 Task: Find connections with filter location Phagwāra with filter topic #Personaldevelopmentwith filter profile language French with filter current company DXC Technology India with filter school Dharmsinh Desai University with filter industry Waste Treatment and Disposal with filter service category Wealth Management with filter keywords title Red Cross Volunteer
Action: Mouse moved to (569, 80)
Screenshot: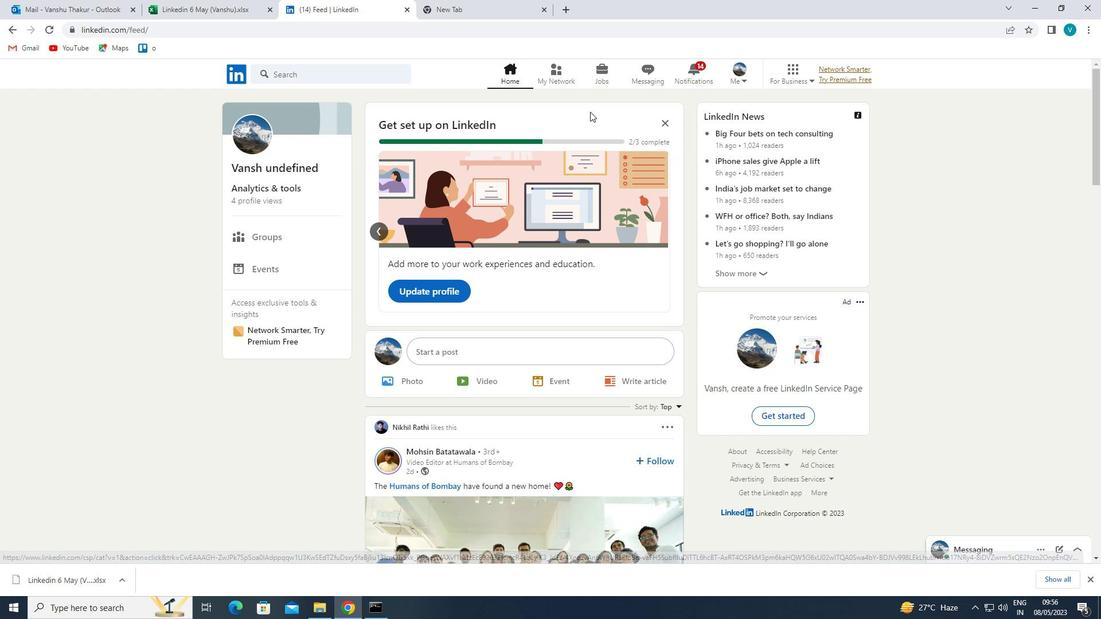 
Action: Mouse pressed left at (569, 80)
Screenshot: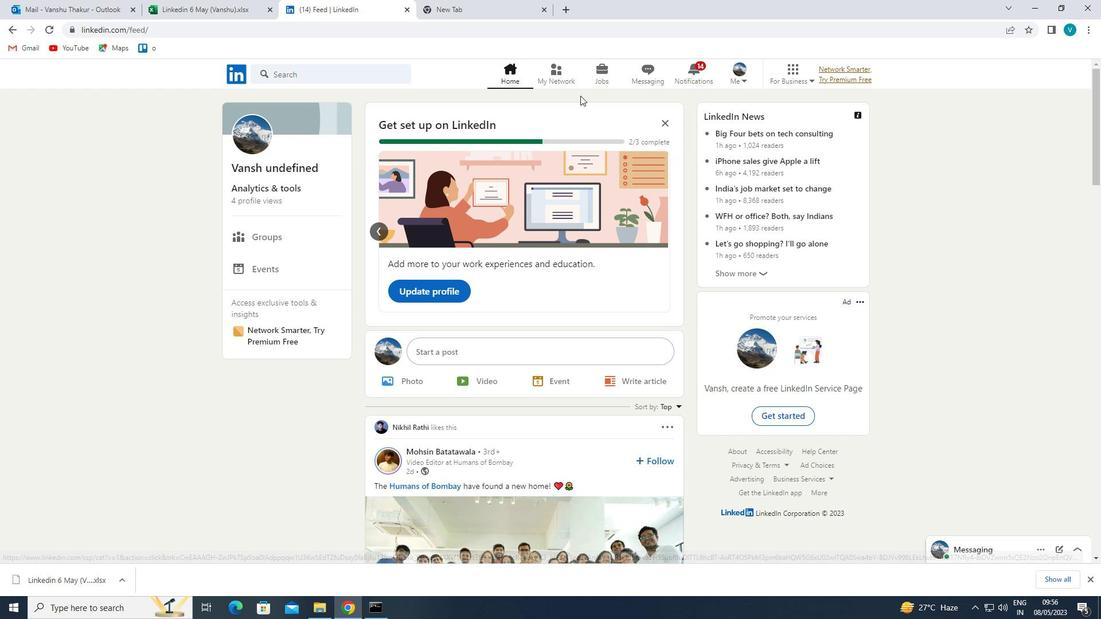 
Action: Mouse moved to (359, 134)
Screenshot: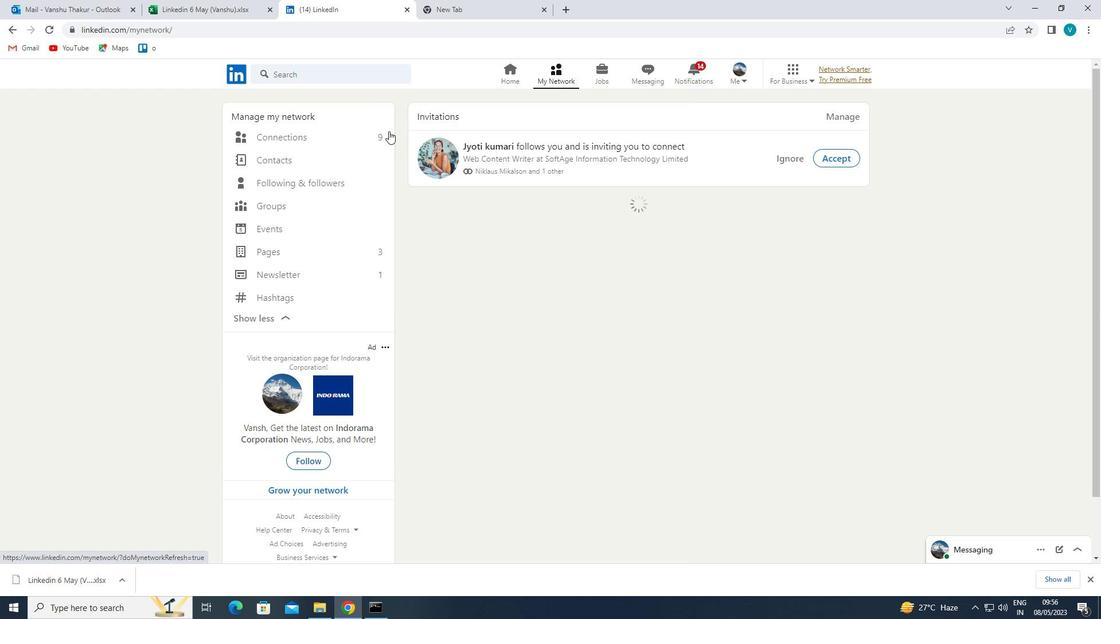 
Action: Mouse pressed left at (359, 134)
Screenshot: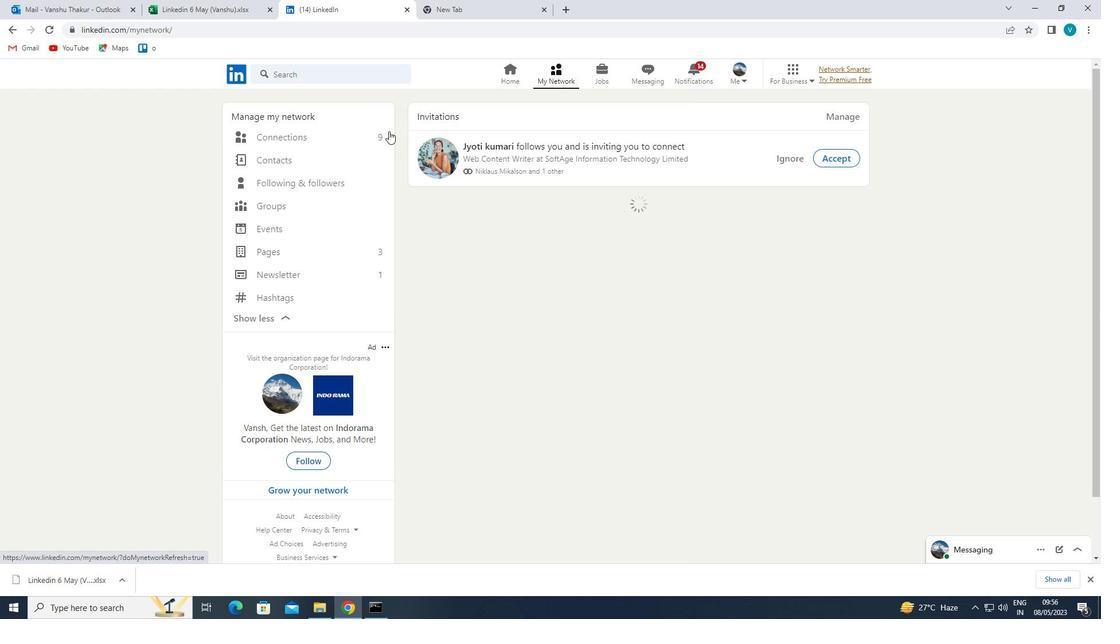 
Action: Mouse moved to (651, 130)
Screenshot: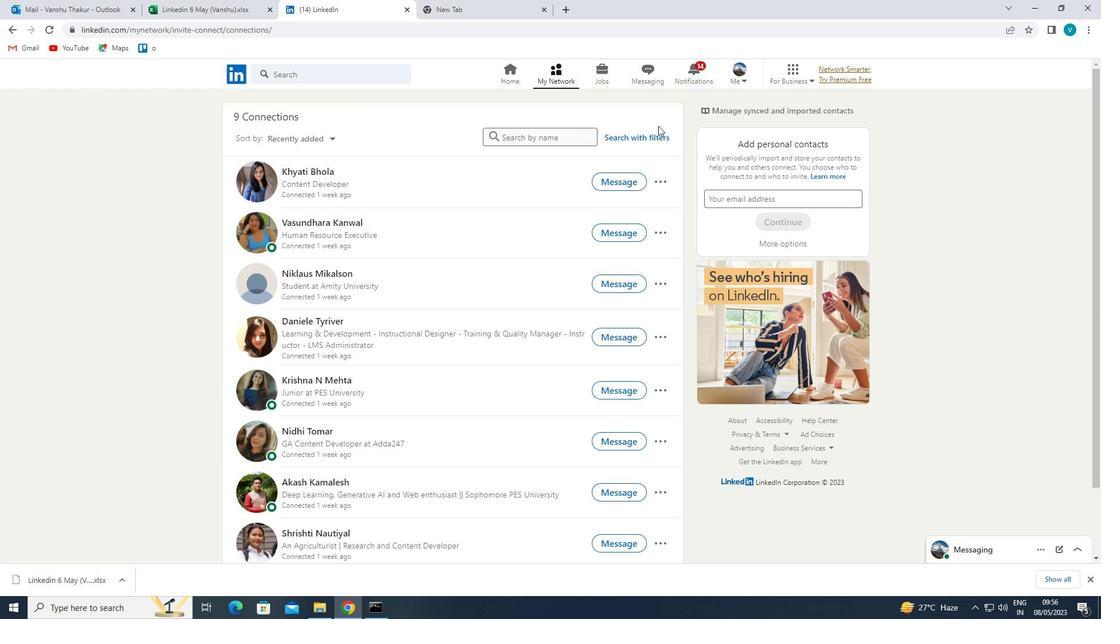 
Action: Mouse pressed left at (651, 130)
Screenshot: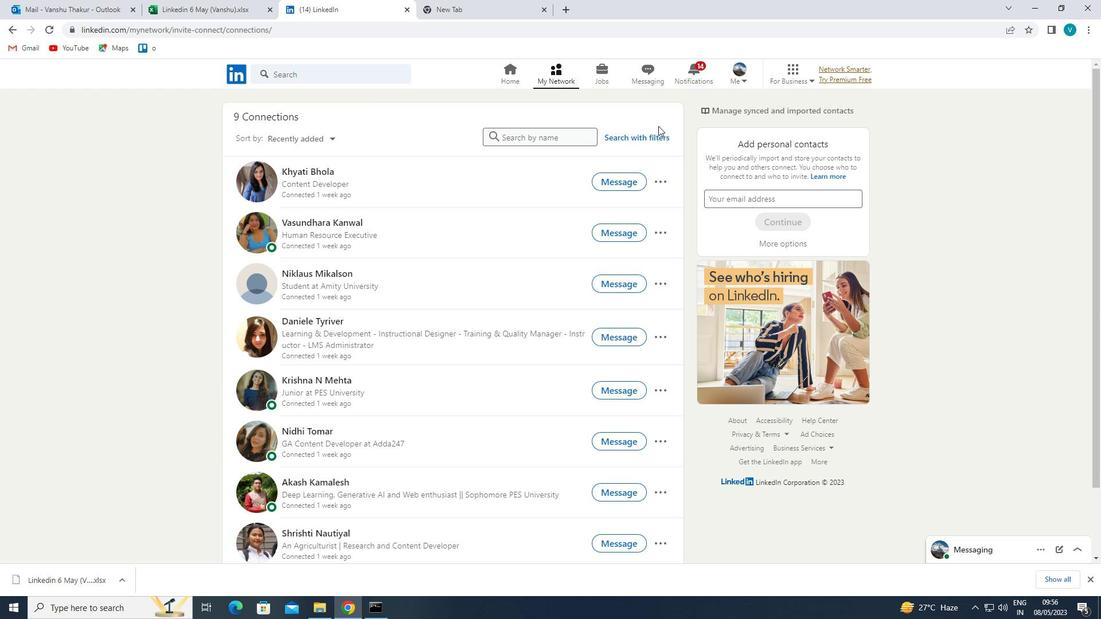 
Action: Mouse moved to (559, 112)
Screenshot: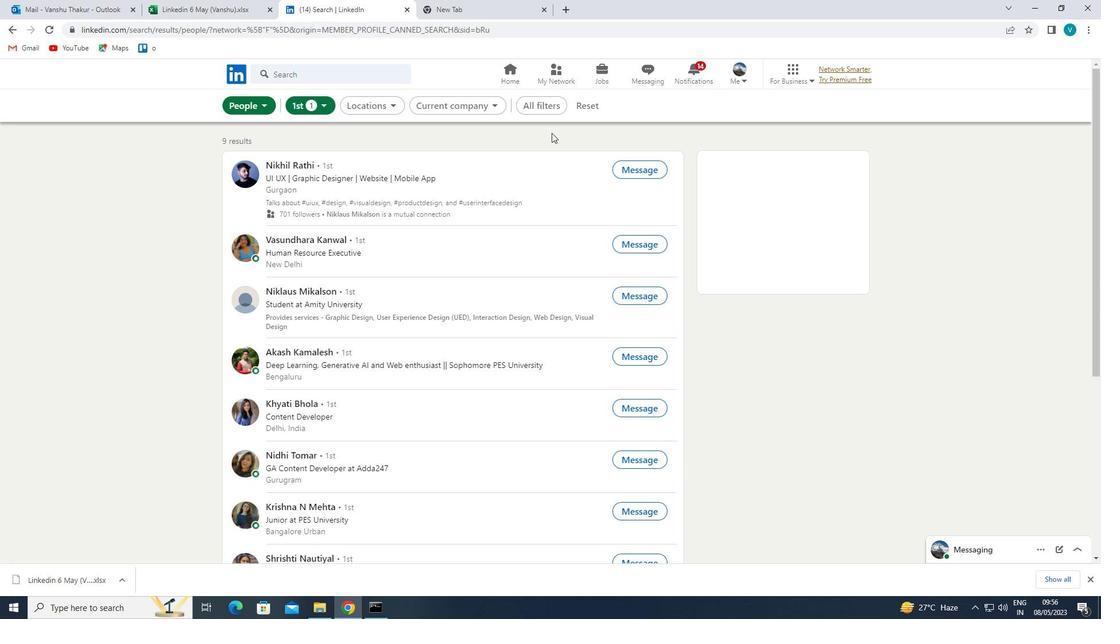 
Action: Mouse pressed left at (559, 112)
Screenshot: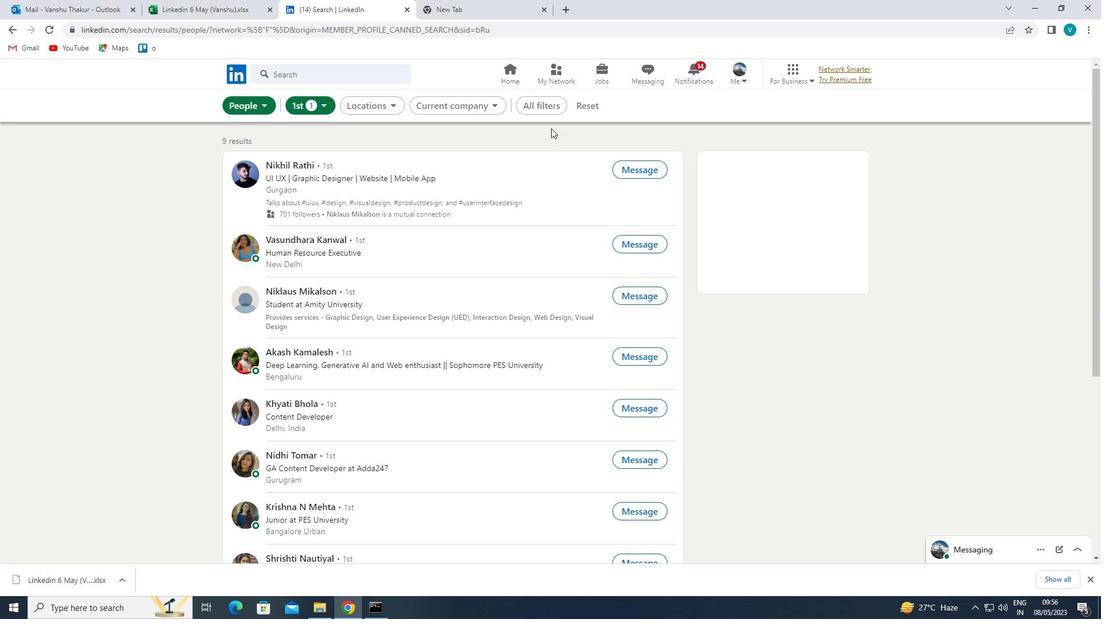 
Action: Mouse moved to (870, 233)
Screenshot: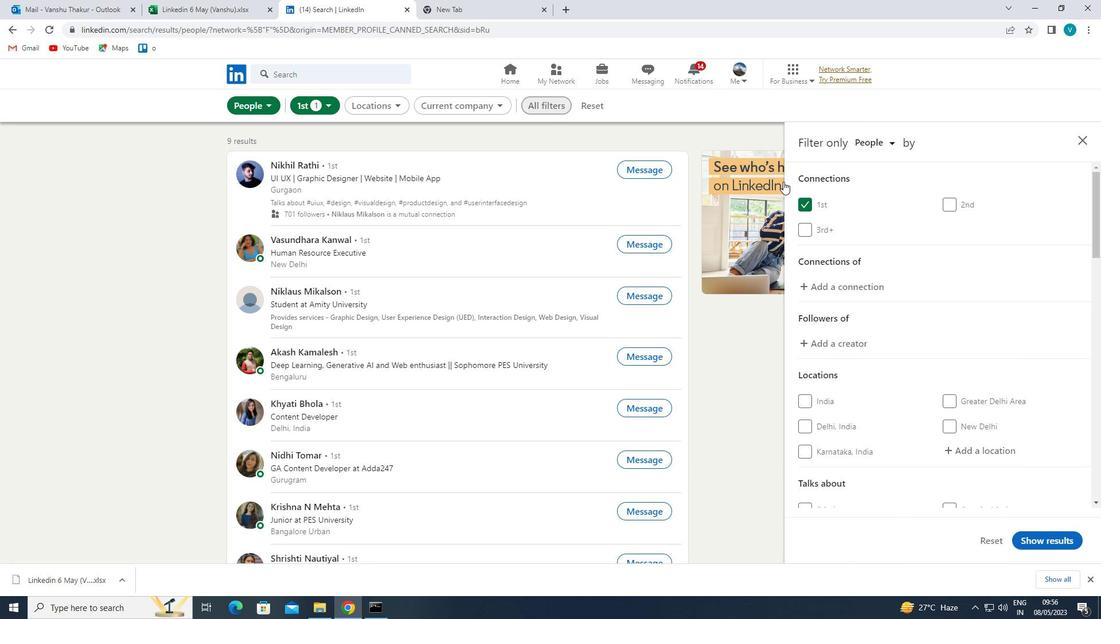 
Action: Mouse scrolled (870, 233) with delta (0, 0)
Screenshot: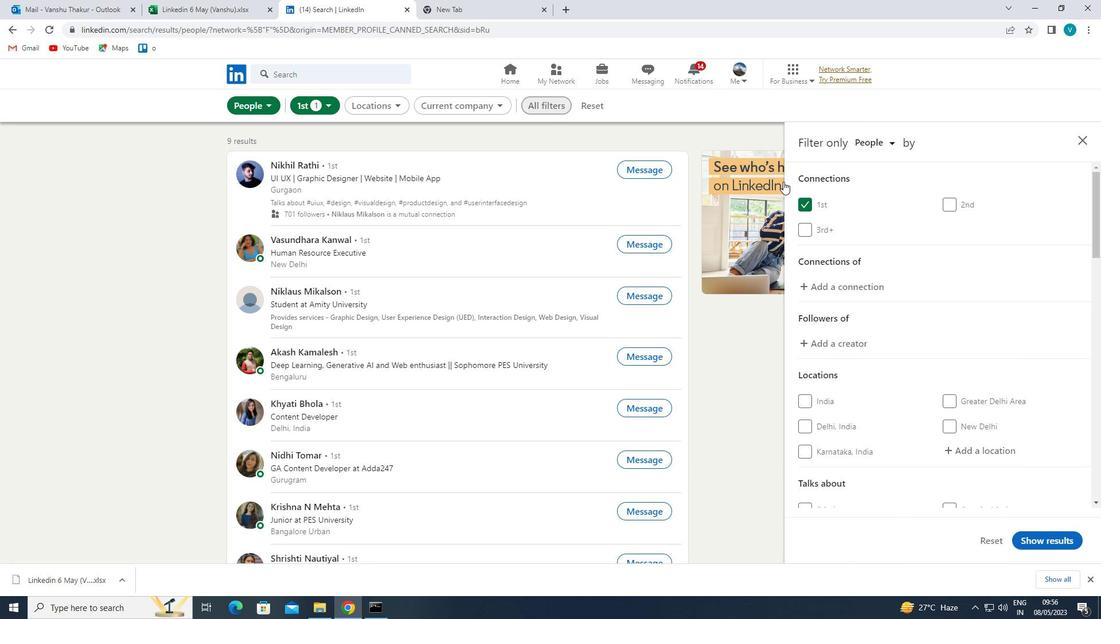 
Action: Mouse moved to (895, 266)
Screenshot: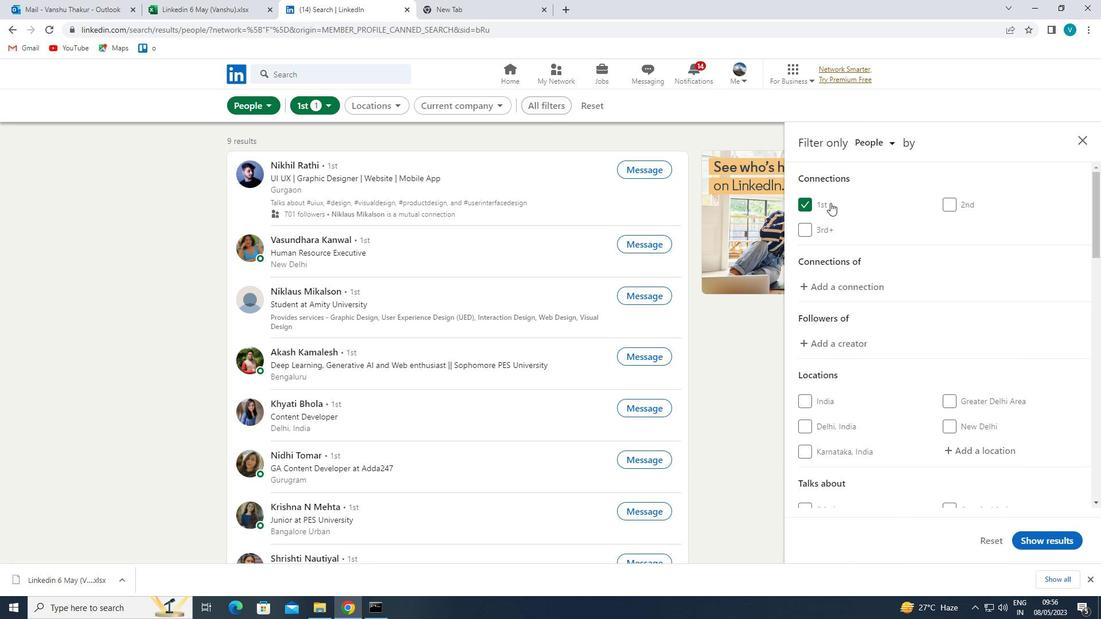 
Action: Mouse scrolled (895, 265) with delta (0, 0)
Screenshot: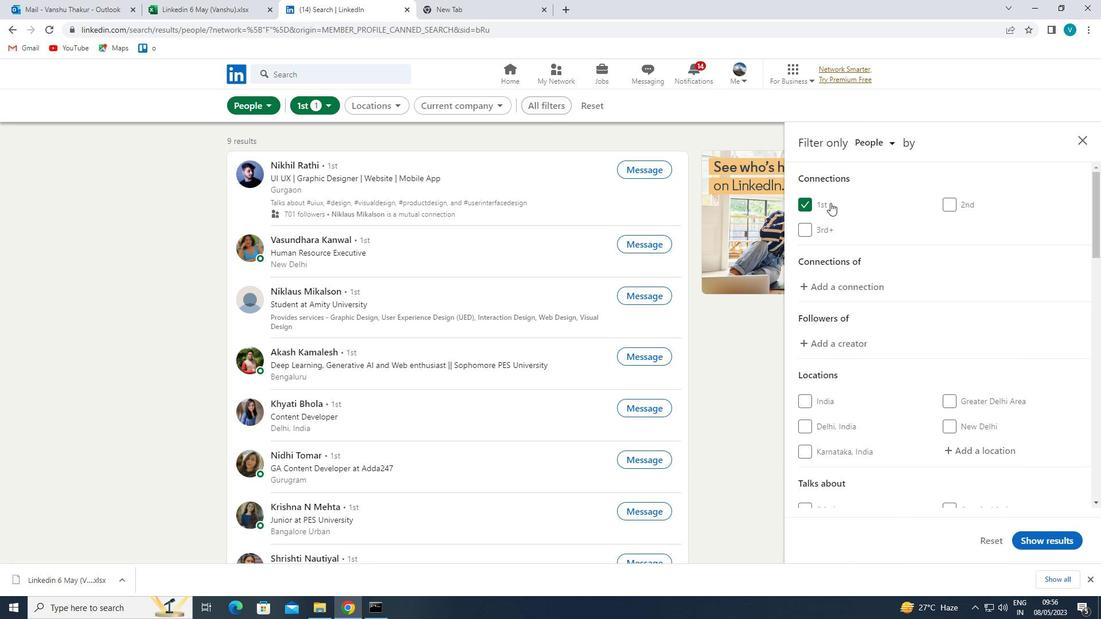 
Action: Mouse moved to (962, 337)
Screenshot: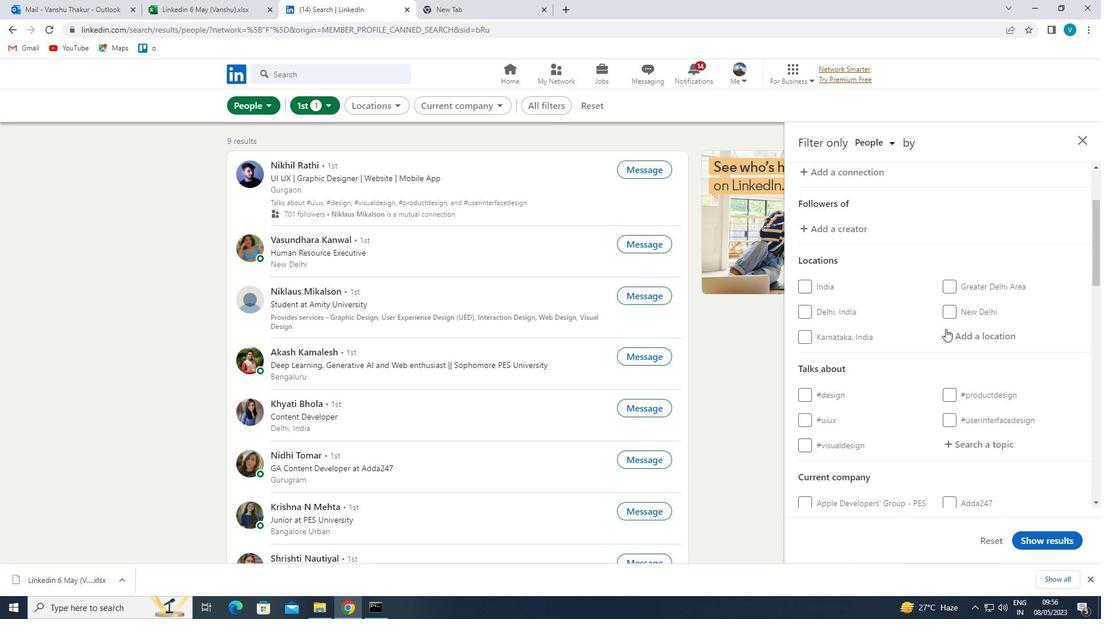 
Action: Mouse pressed left at (962, 337)
Screenshot: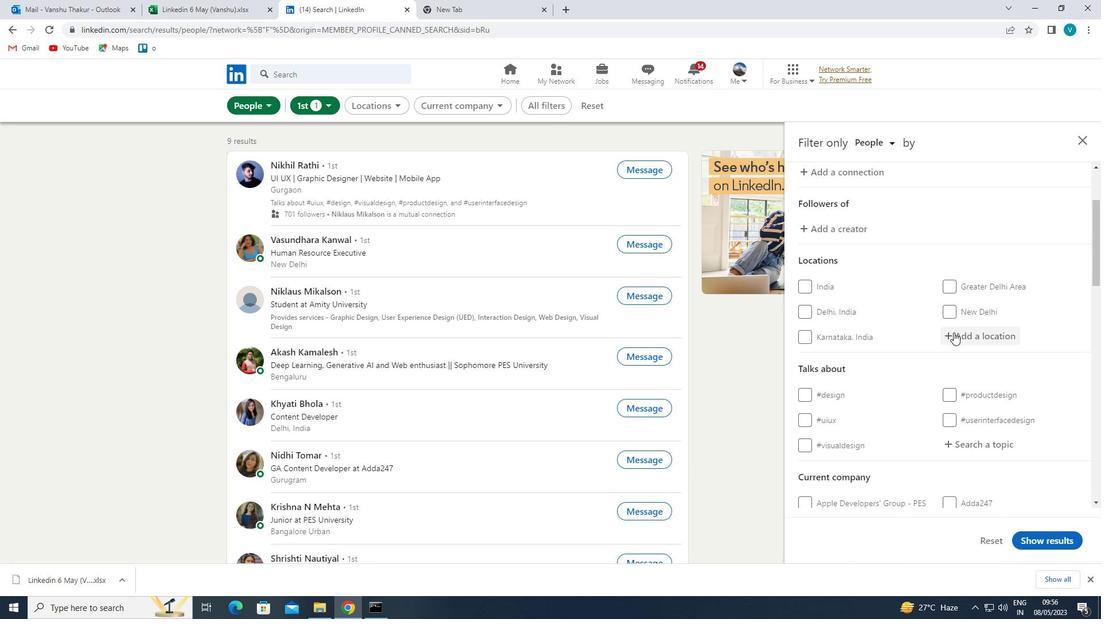 
Action: Mouse moved to (938, 324)
Screenshot: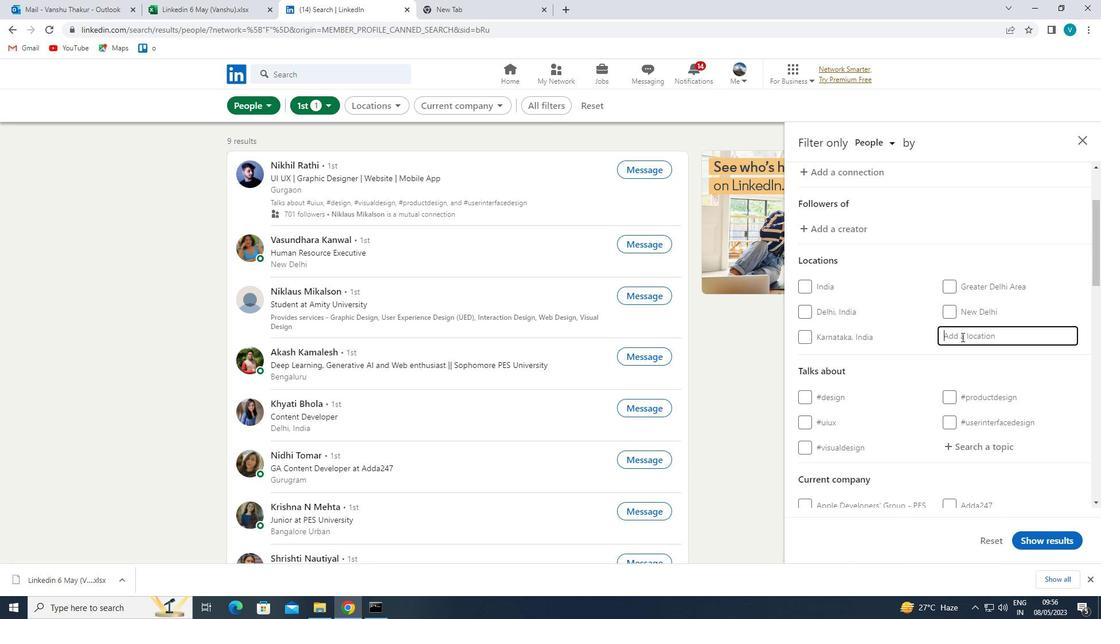 
Action: Key pressed <Key.shift>PHAGWARA
Screenshot: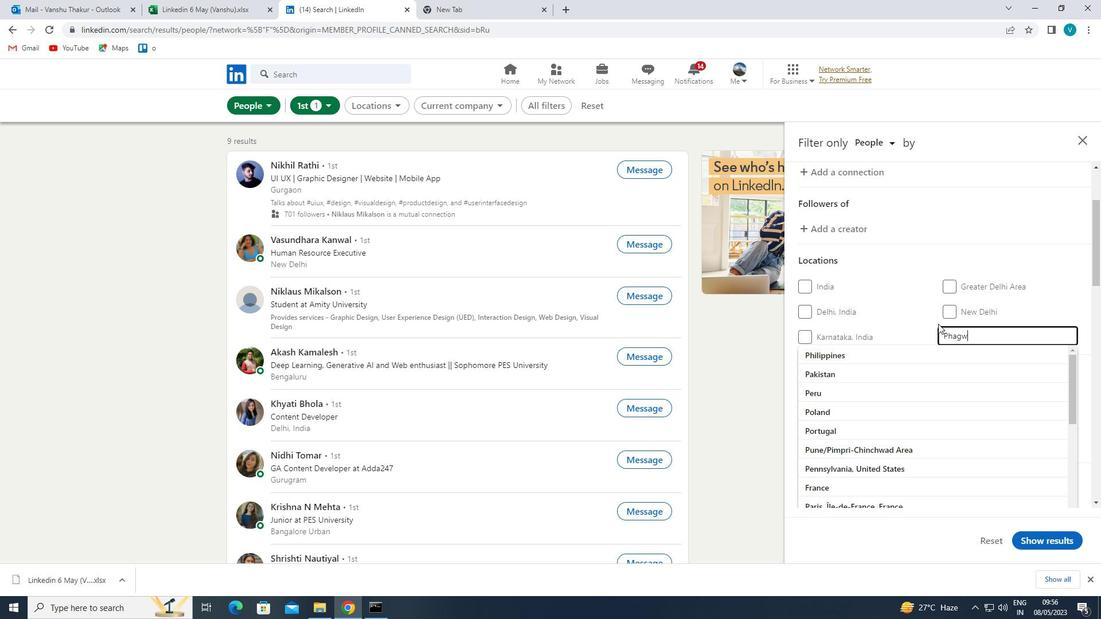 
Action: Mouse moved to (928, 346)
Screenshot: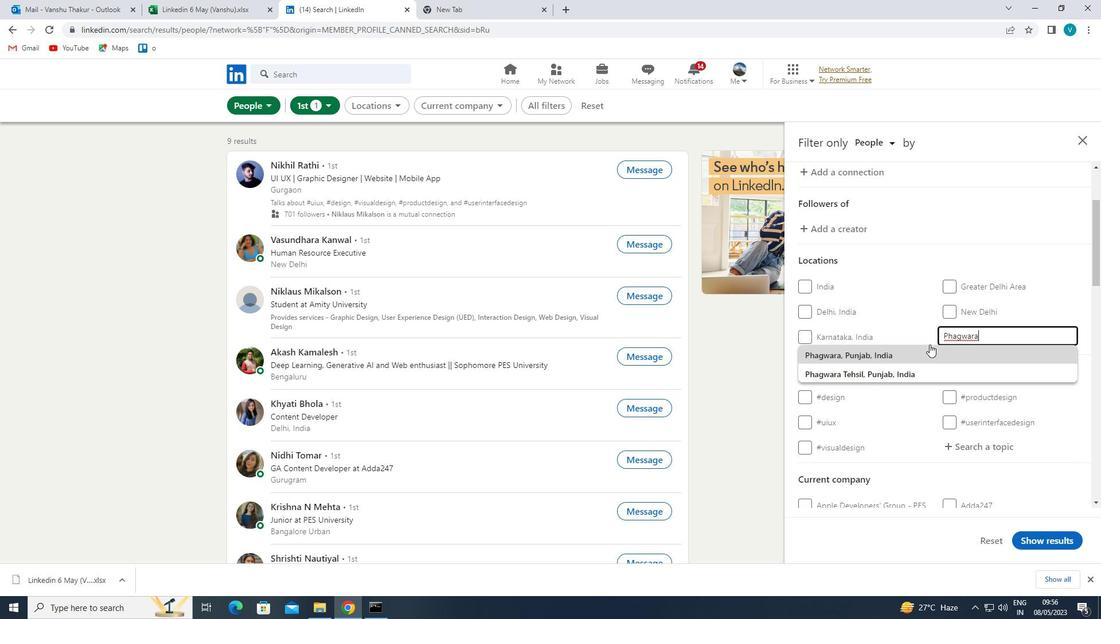 
Action: Mouse pressed left at (928, 346)
Screenshot: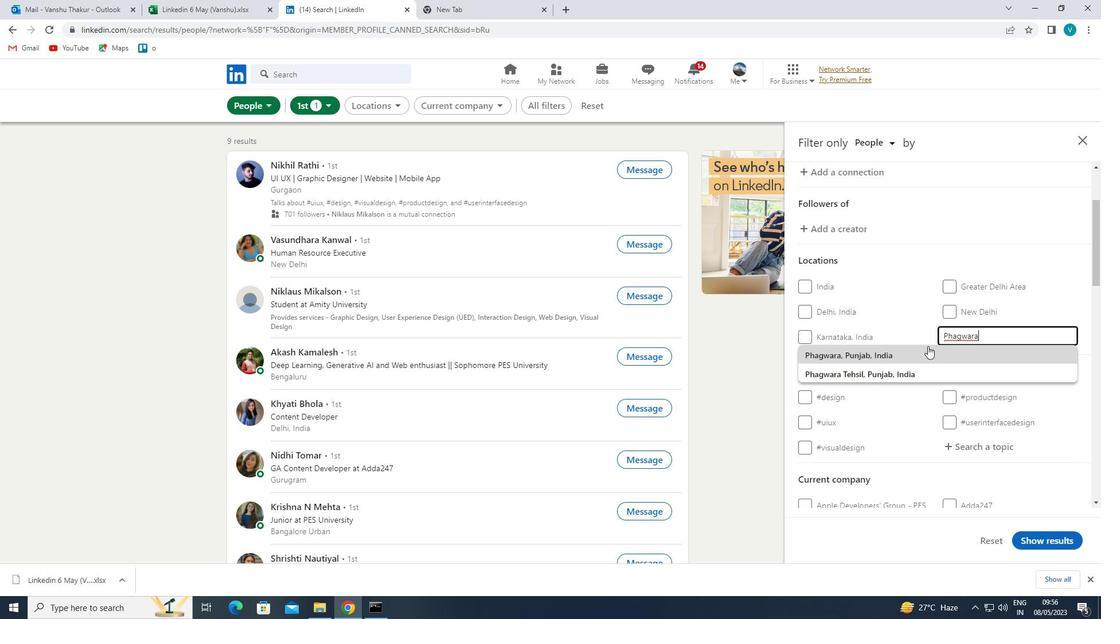 
Action: Mouse moved to (928, 348)
Screenshot: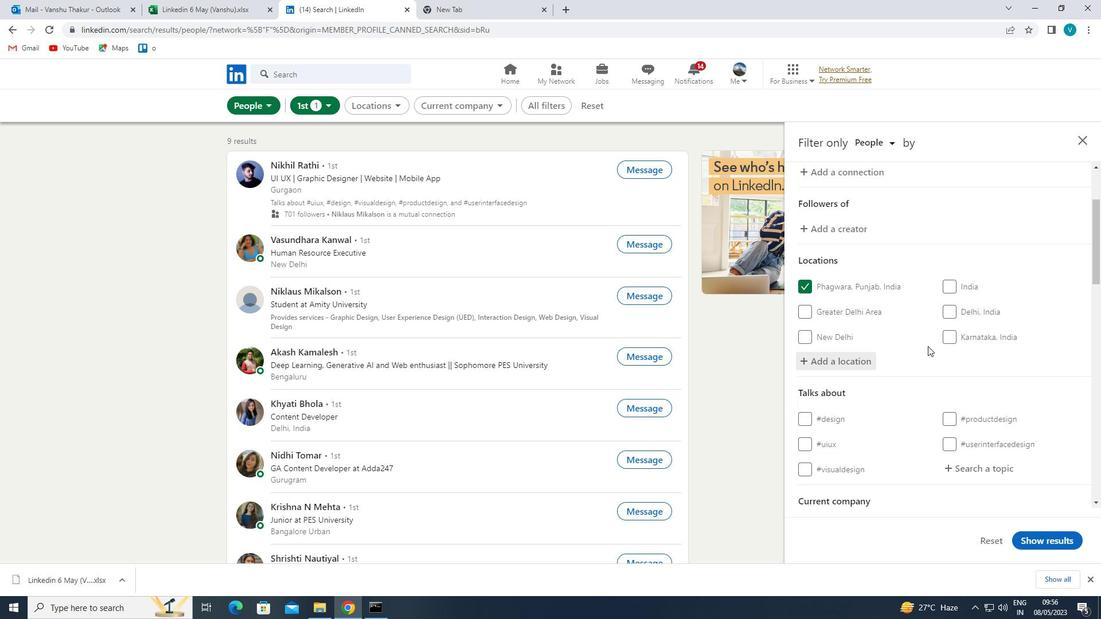 
Action: Mouse scrolled (928, 347) with delta (0, 0)
Screenshot: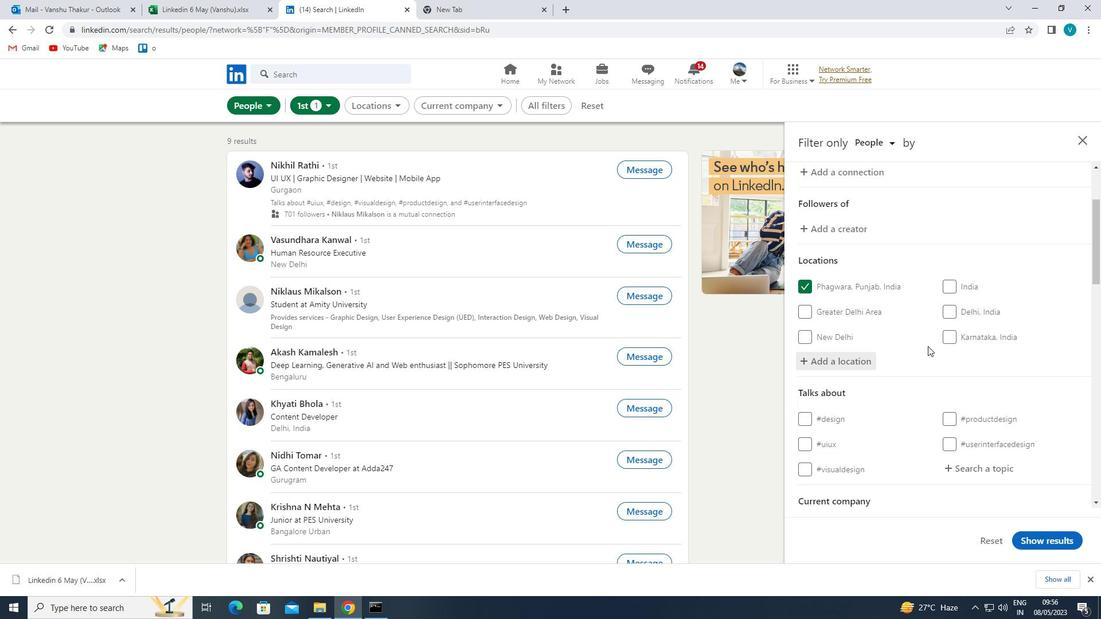 
Action: Mouse moved to (930, 351)
Screenshot: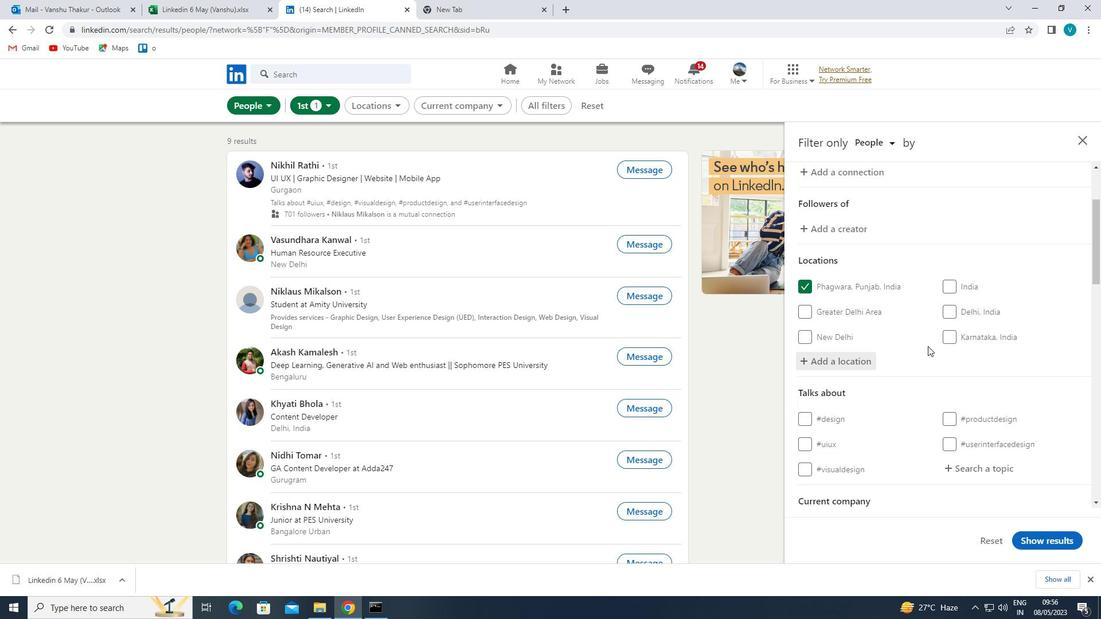 
Action: Mouse scrolled (930, 351) with delta (0, 0)
Screenshot: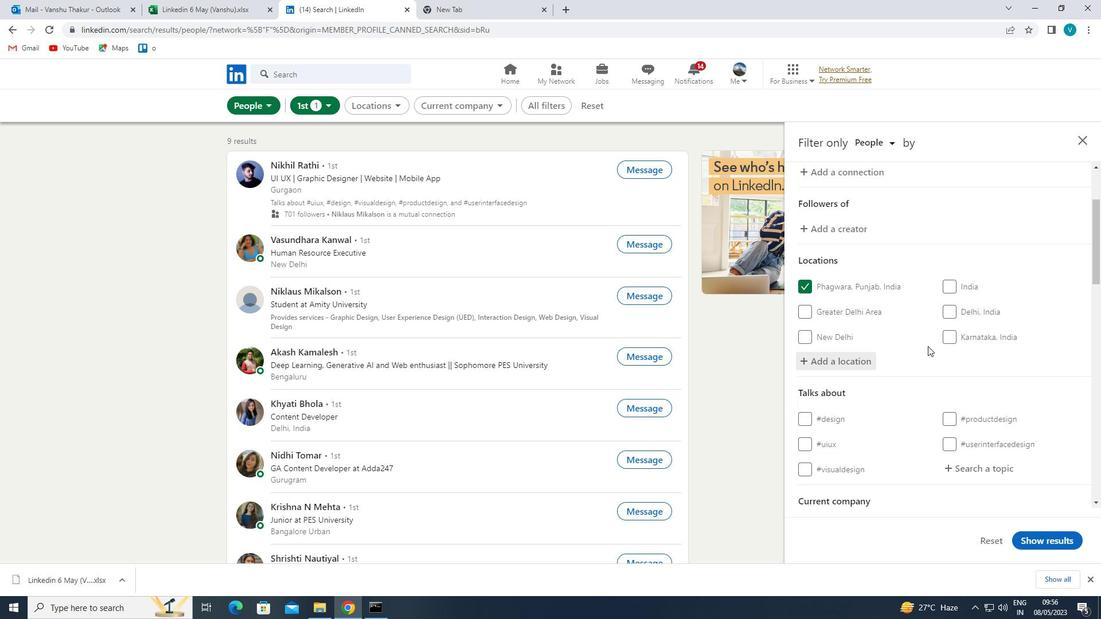 
Action: Mouse moved to (995, 355)
Screenshot: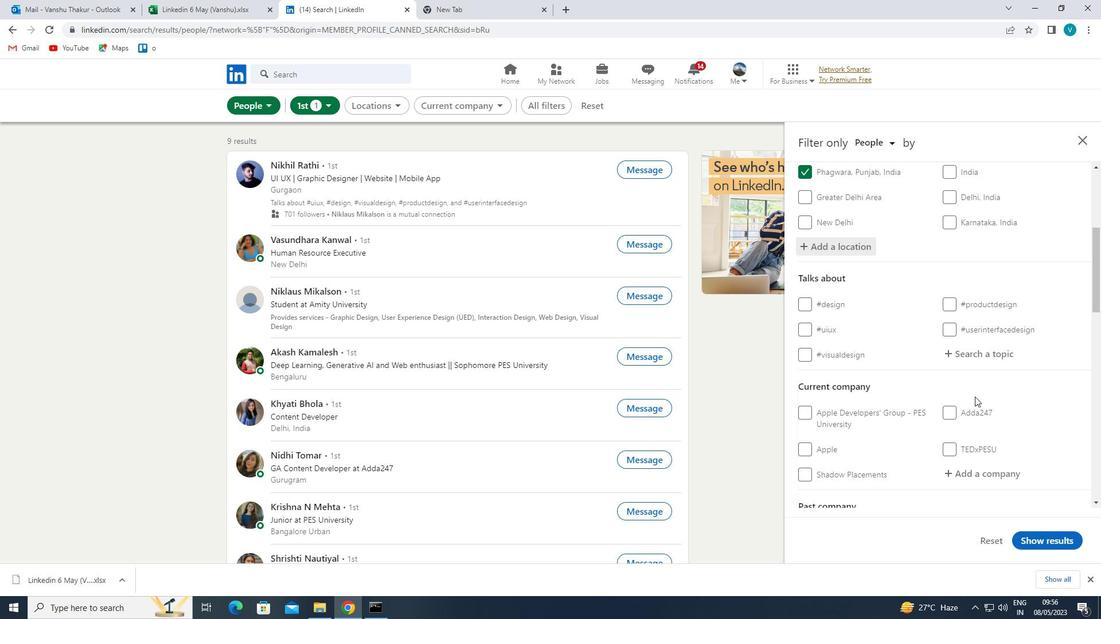 
Action: Mouse pressed left at (995, 355)
Screenshot: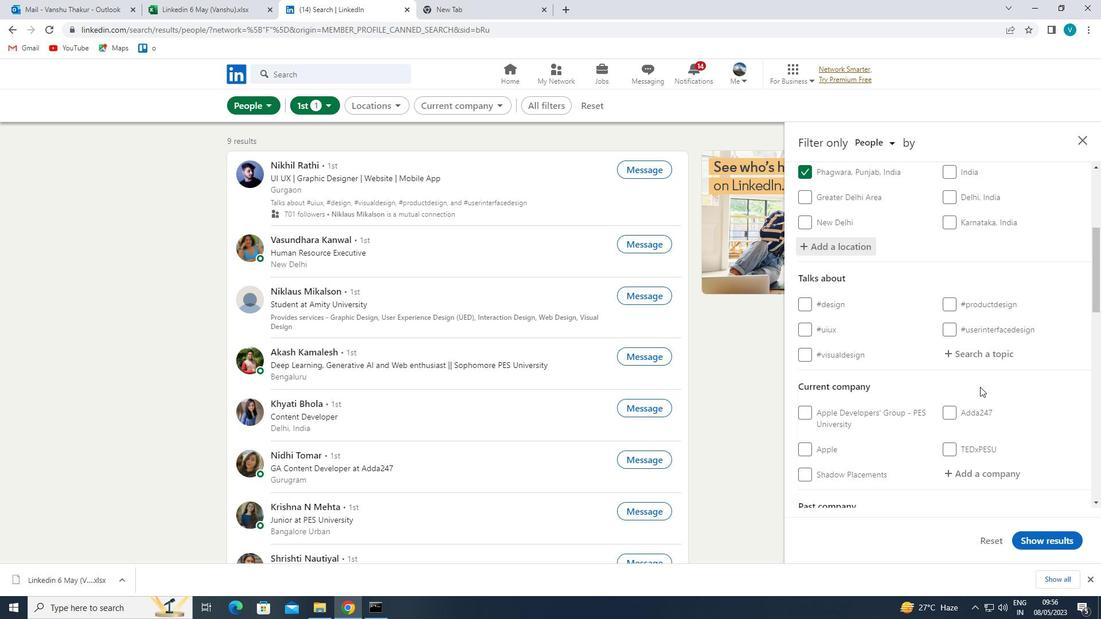 
Action: Mouse moved to (986, 349)
Screenshot: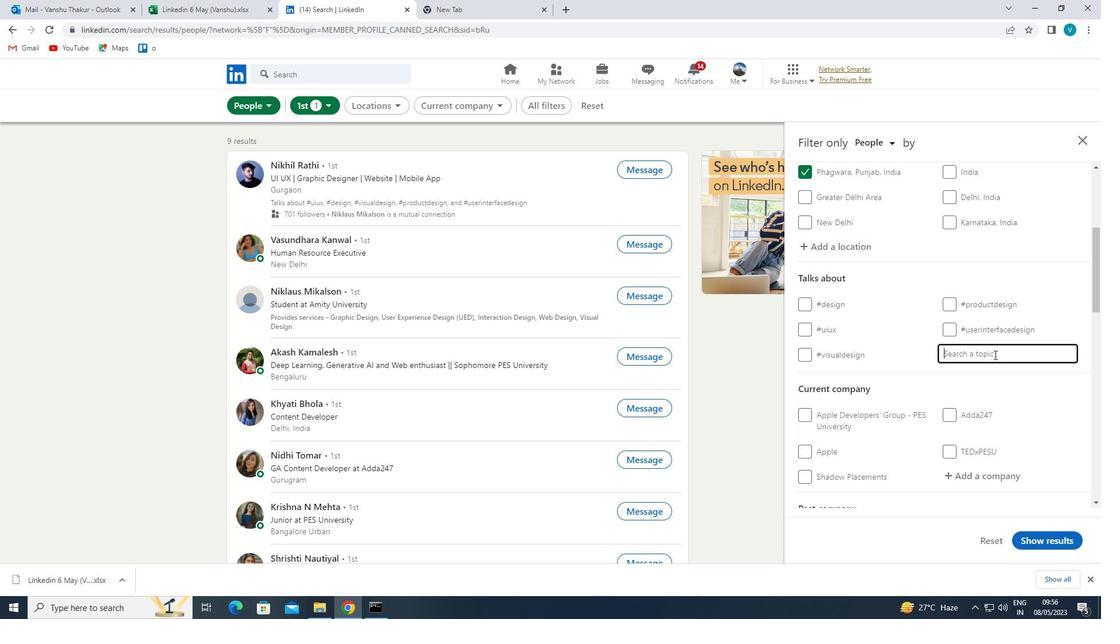 
Action: Key pressed <Key.shift>PERSONQAL<Key.backspace><Key.backspace><Key.backspace>AL
Screenshot: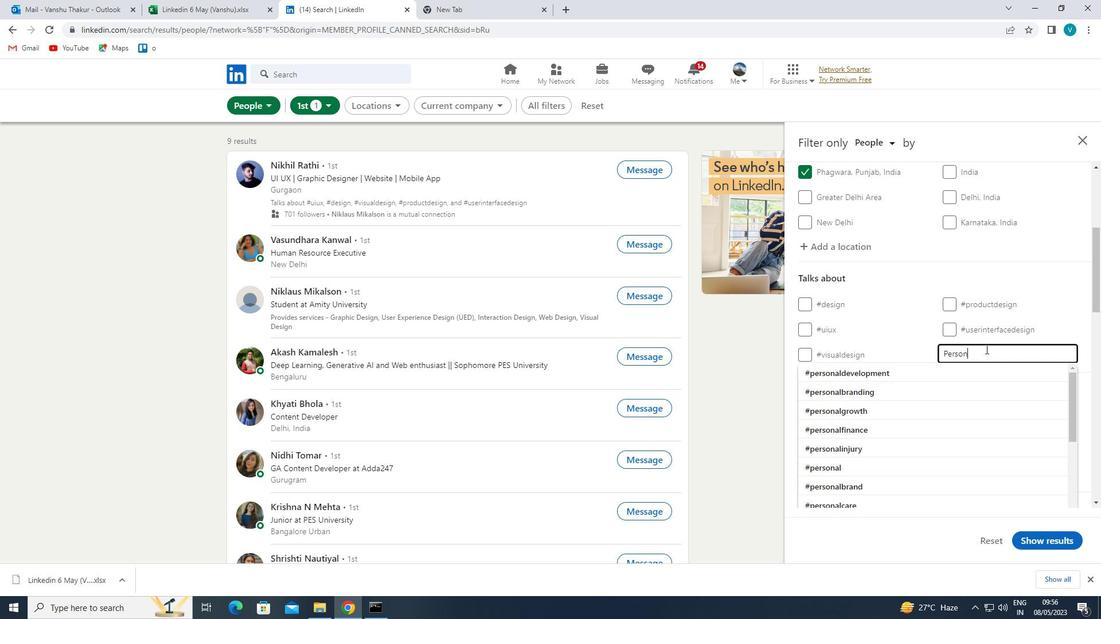 
Action: Mouse moved to (957, 365)
Screenshot: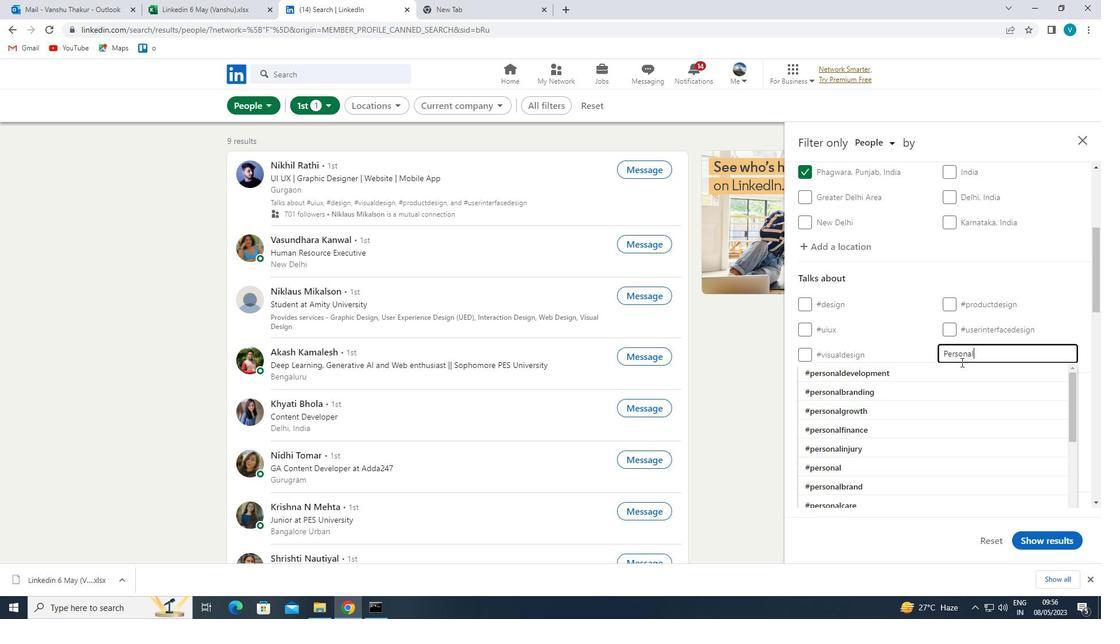 
Action: Mouse pressed left at (957, 365)
Screenshot: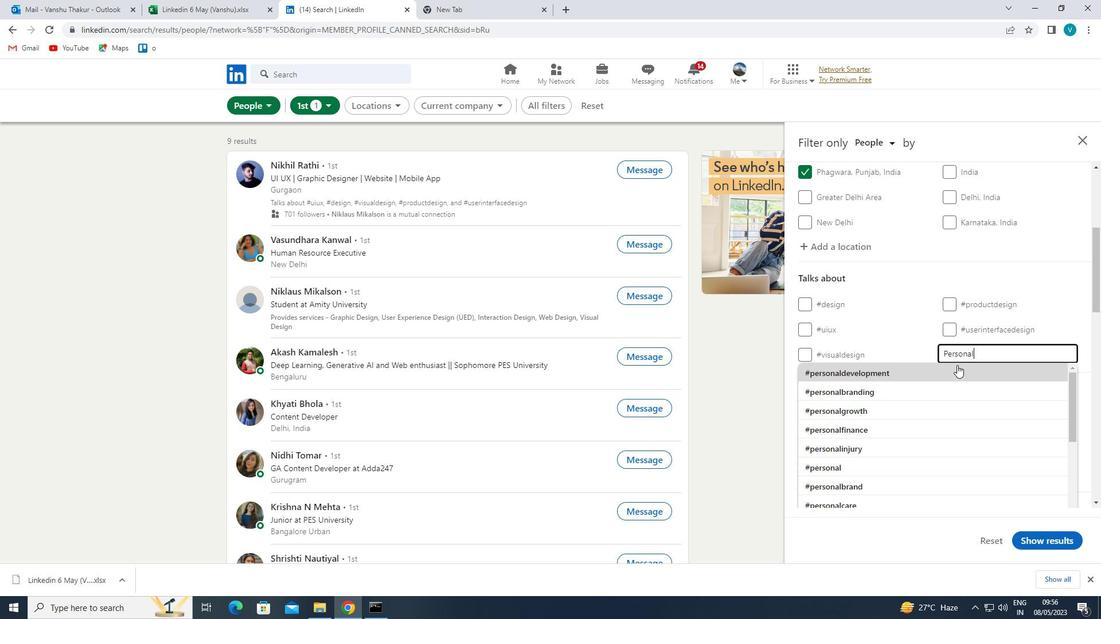 
Action: Mouse scrolled (957, 365) with delta (0, 0)
Screenshot: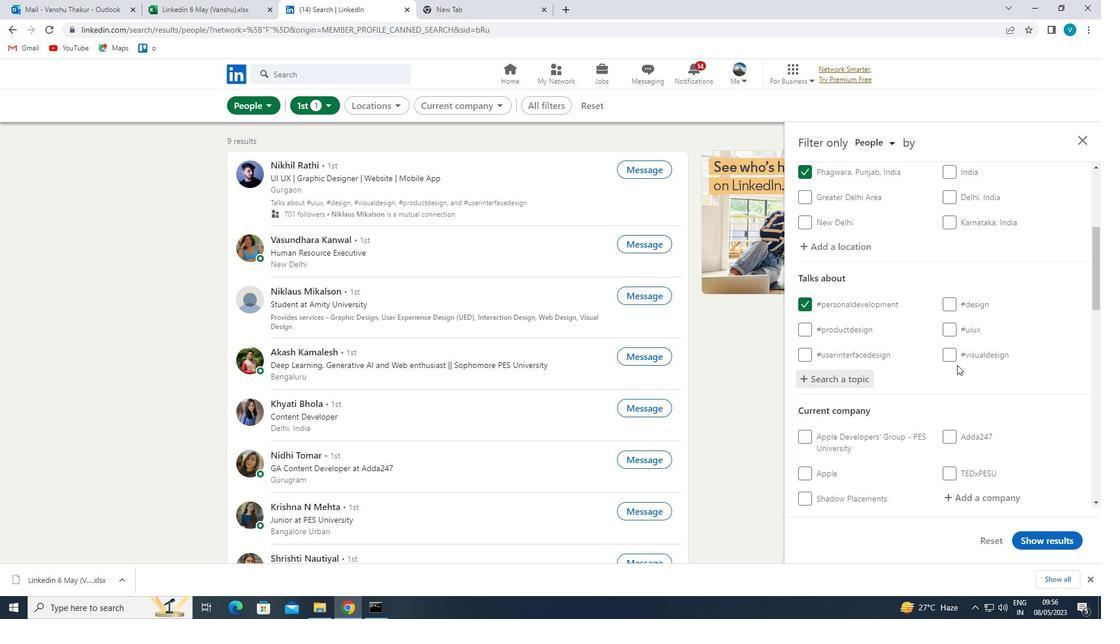 
Action: Mouse scrolled (957, 365) with delta (0, 0)
Screenshot: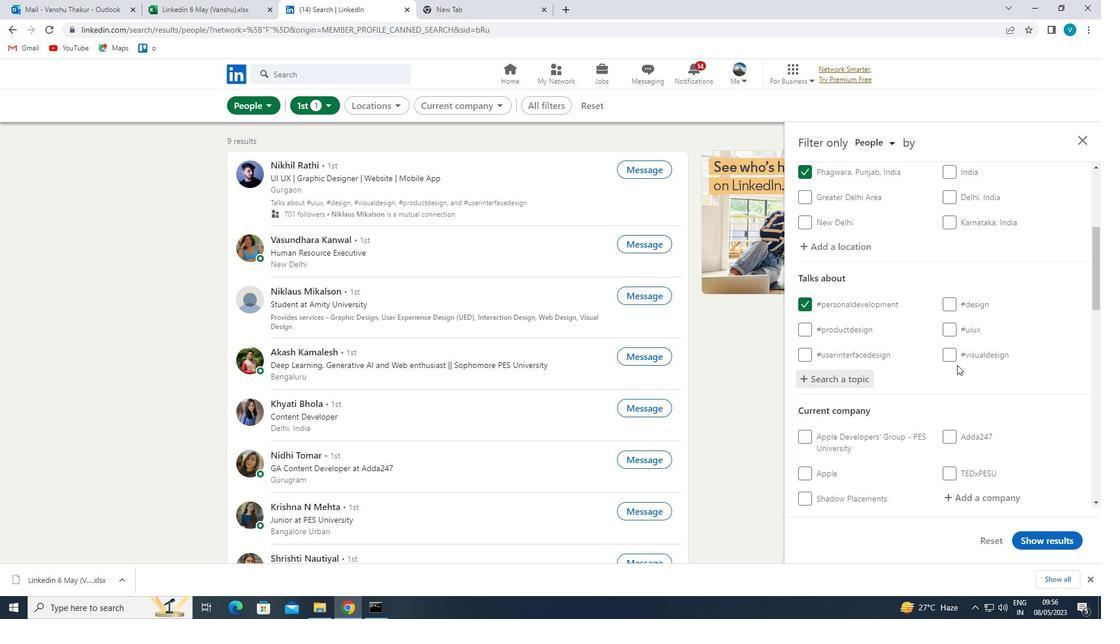 
Action: Mouse scrolled (957, 365) with delta (0, 0)
Screenshot: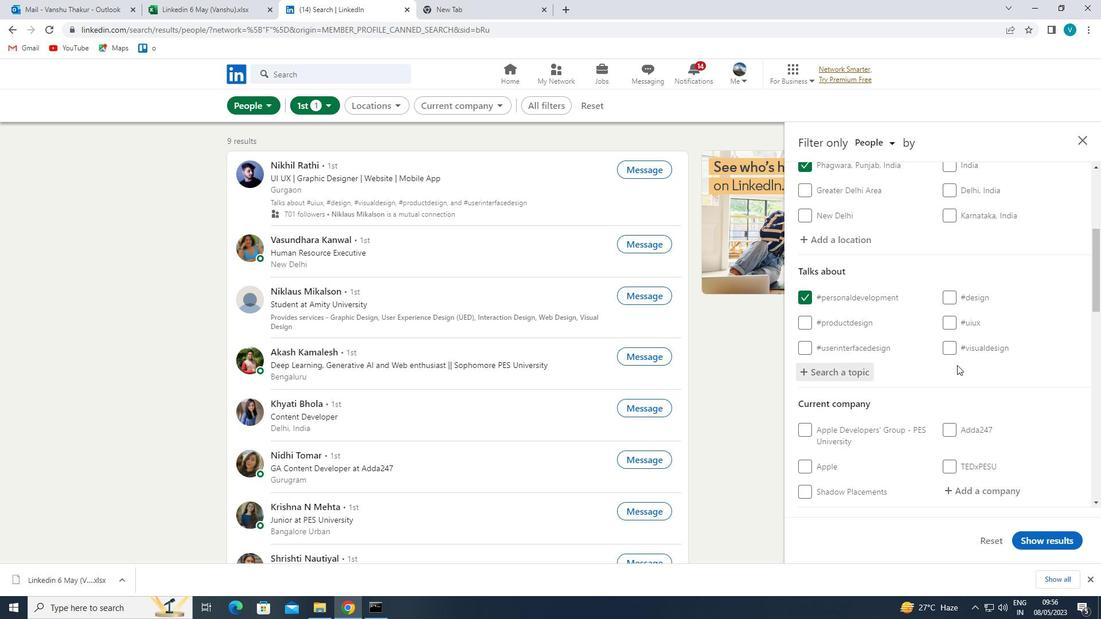 
Action: Mouse moved to (989, 315)
Screenshot: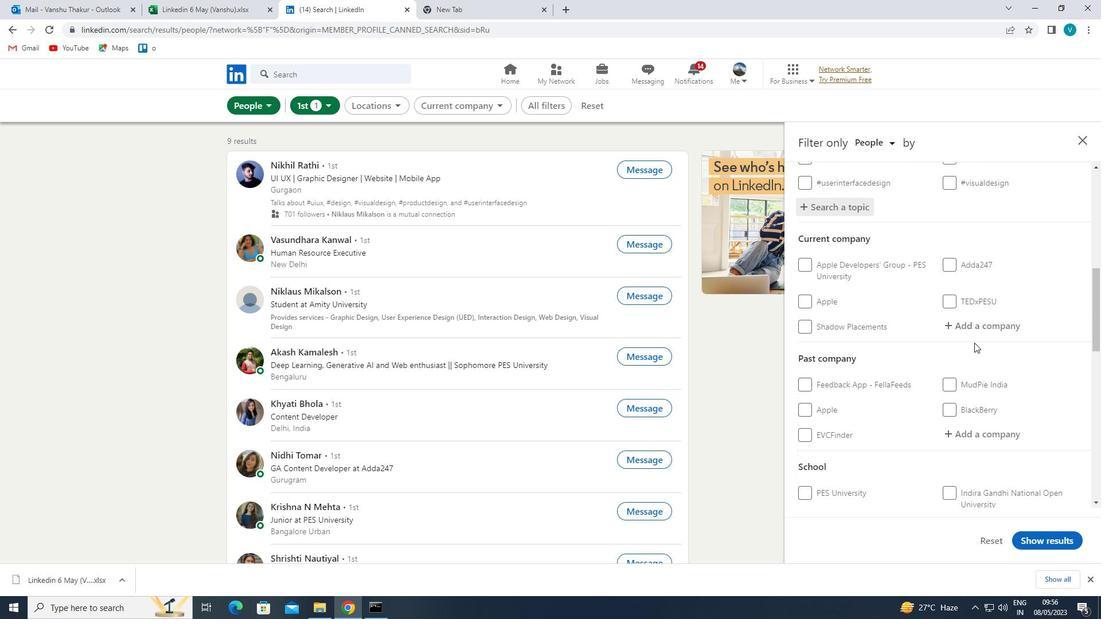 
Action: Mouse pressed left at (989, 315)
Screenshot: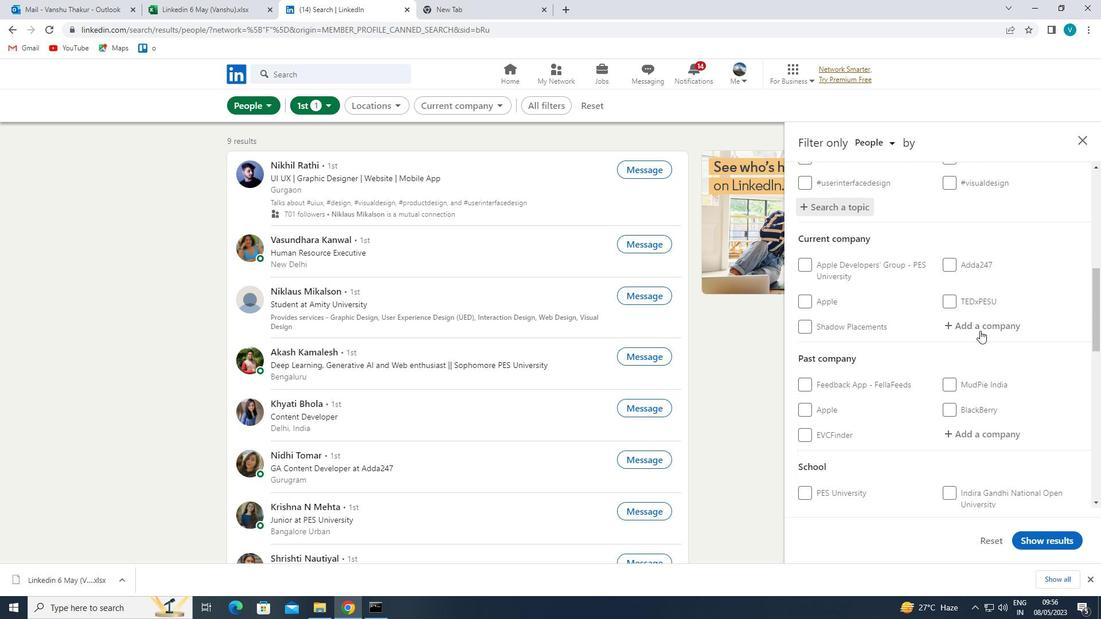 
Action: Mouse moved to (969, 308)
Screenshot: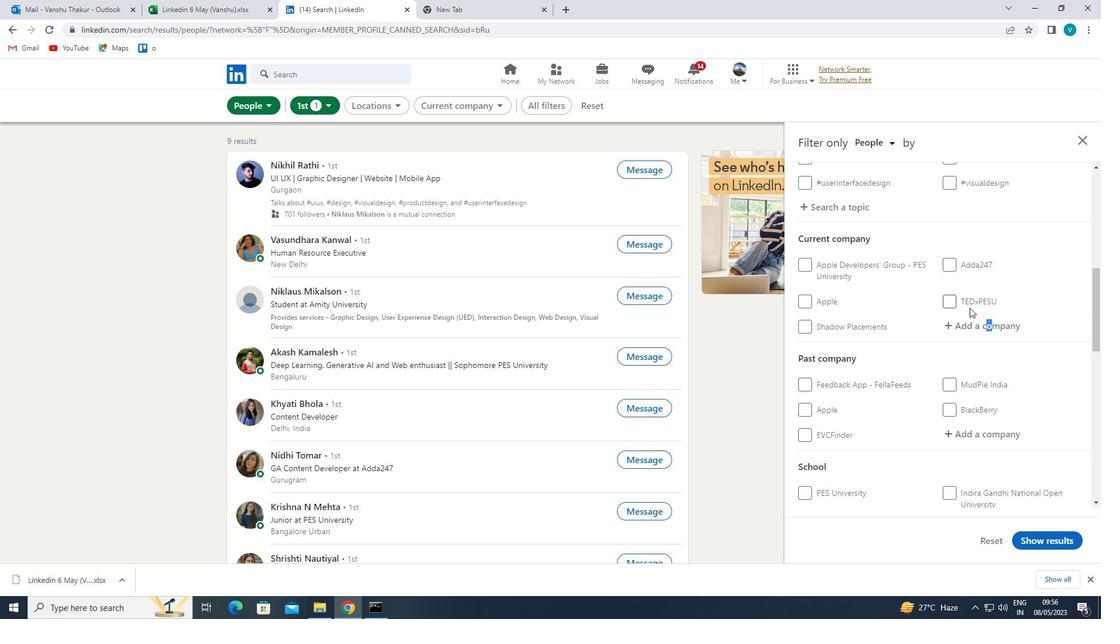 
Action: Key pressed <Key.shift><Key.shift><Key.shift><Key.shift><Key.shift><Key.shift><Key.shift><Key.shift><Key.shift>DXC<Key.space>
Screenshot: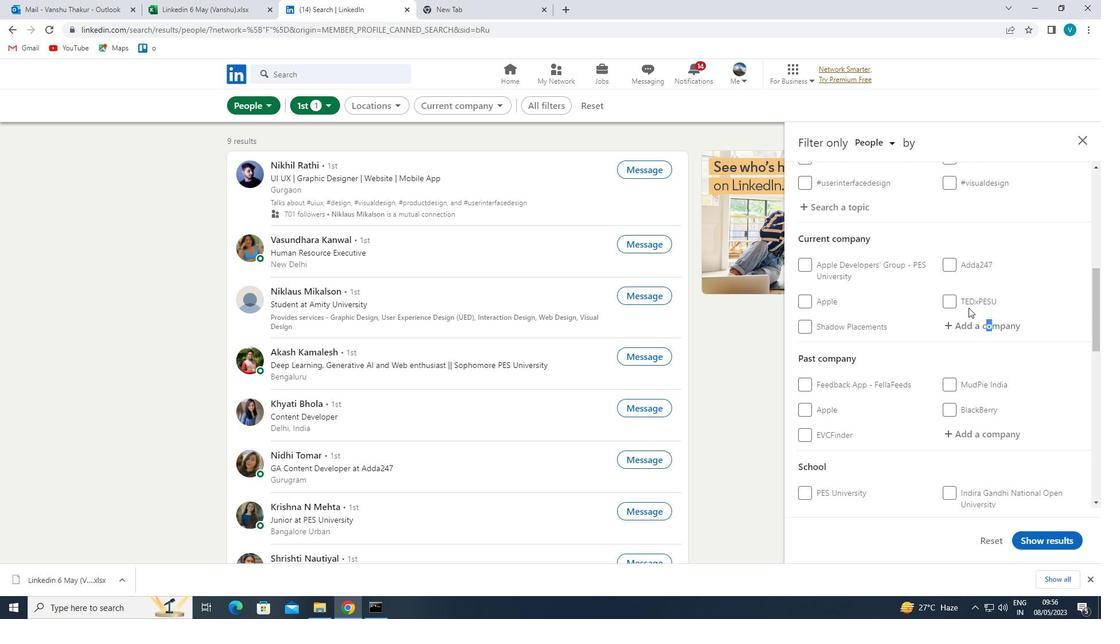 
Action: Mouse moved to (975, 335)
Screenshot: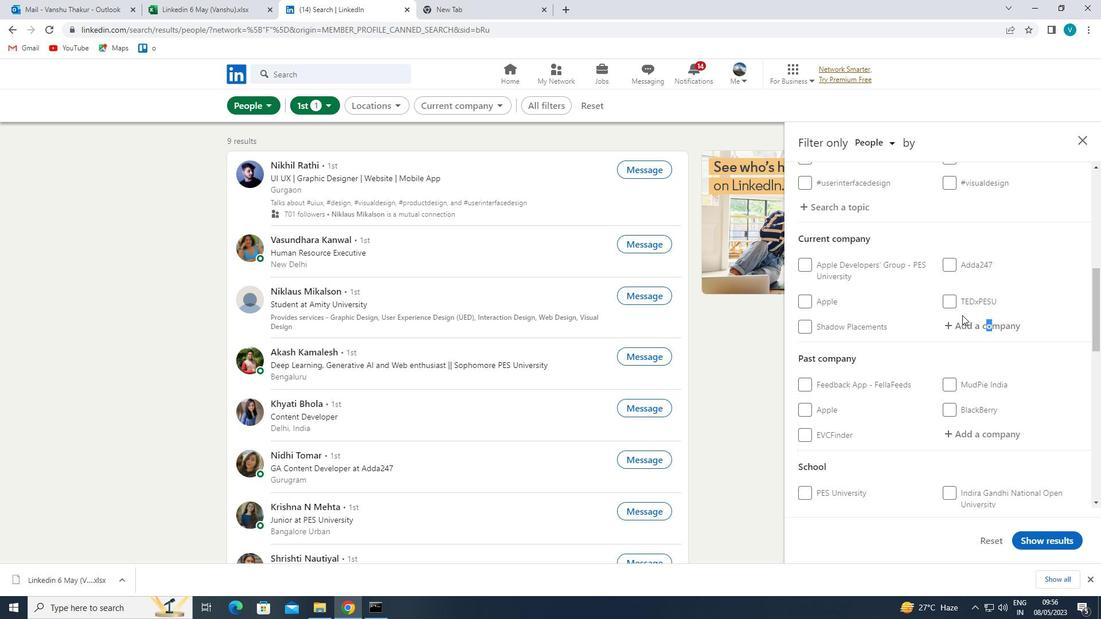 
Action: Mouse pressed left at (975, 335)
Screenshot: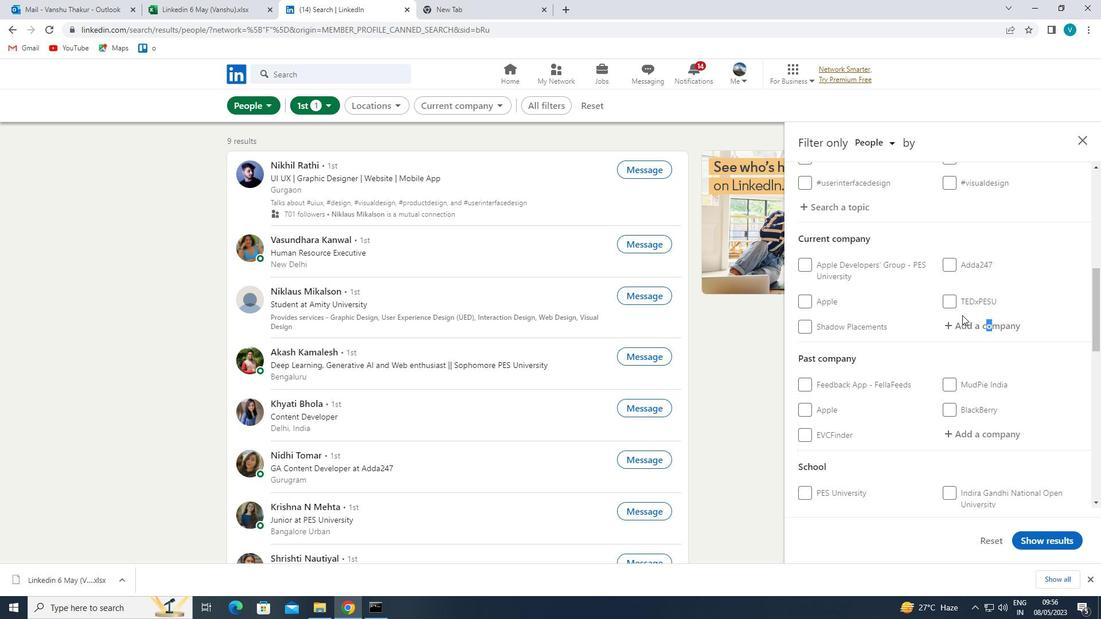 
Action: Mouse moved to (982, 327)
Screenshot: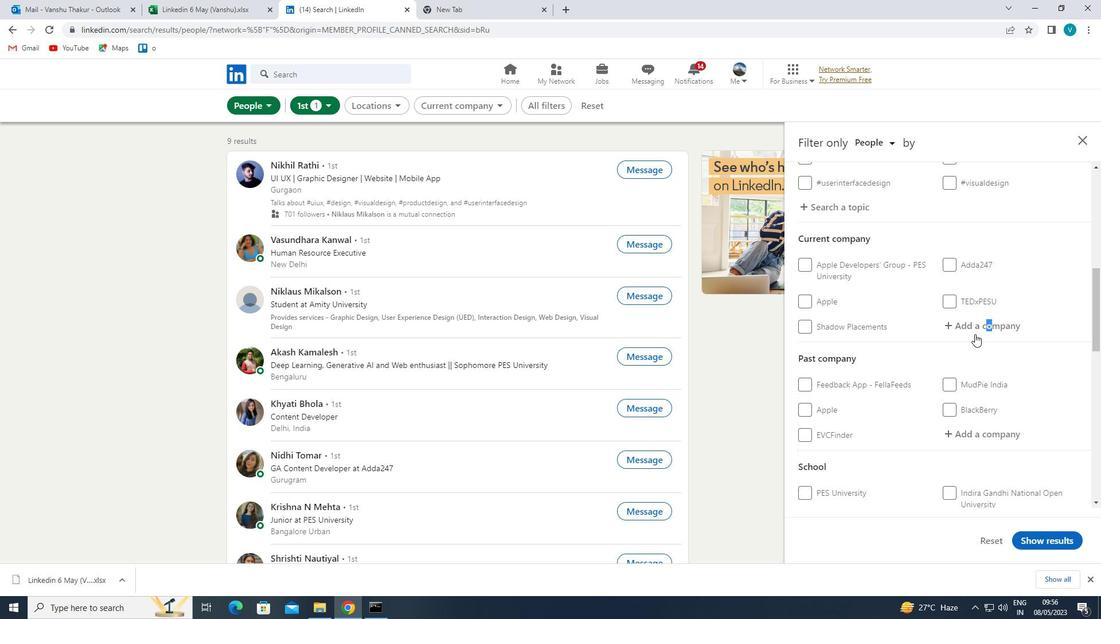 
Action: Mouse pressed left at (982, 327)
Screenshot: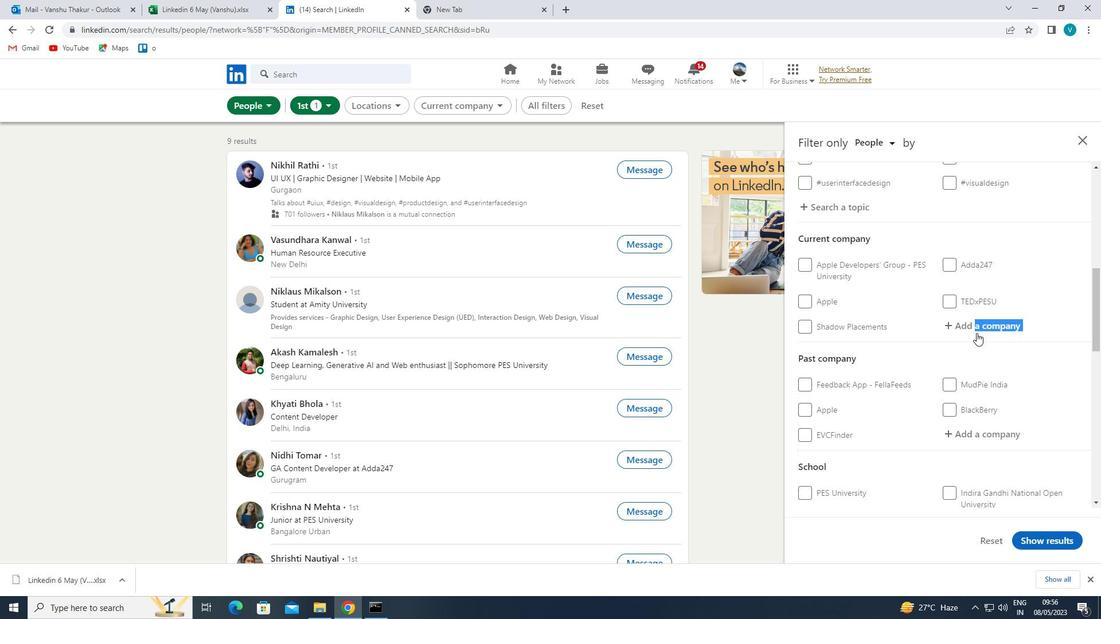 
Action: Key pressed <Key.shift>DX<Key.space><Key.left><Key.shift>C<Key.space><Key.shift>TECHNOLO
Screenshot: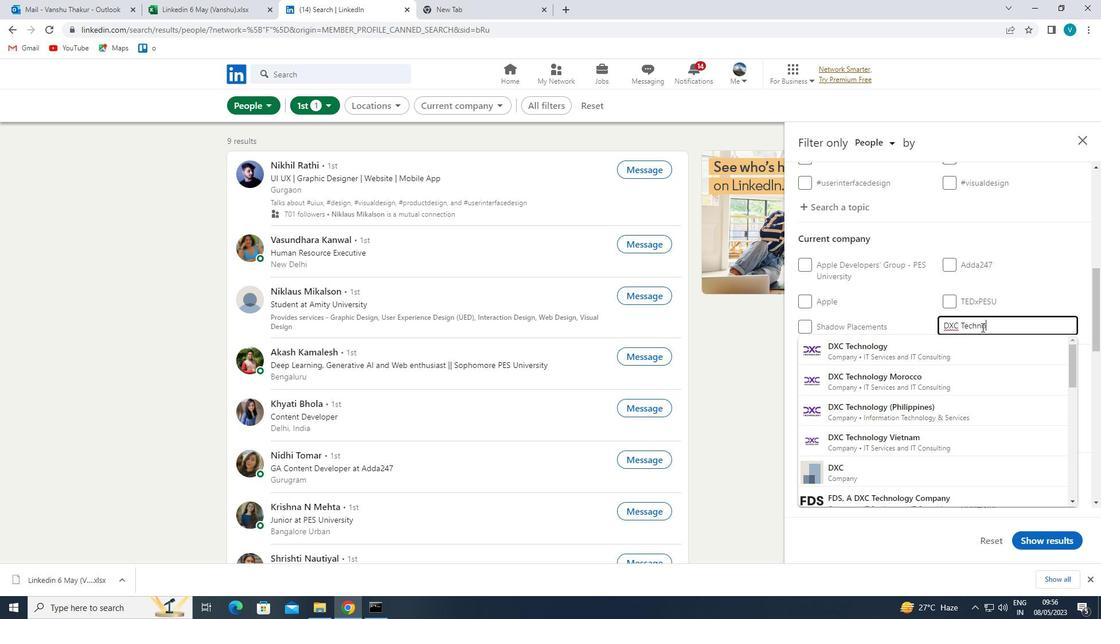 
Action: Mouse moved to (977, 335)
Screenshot: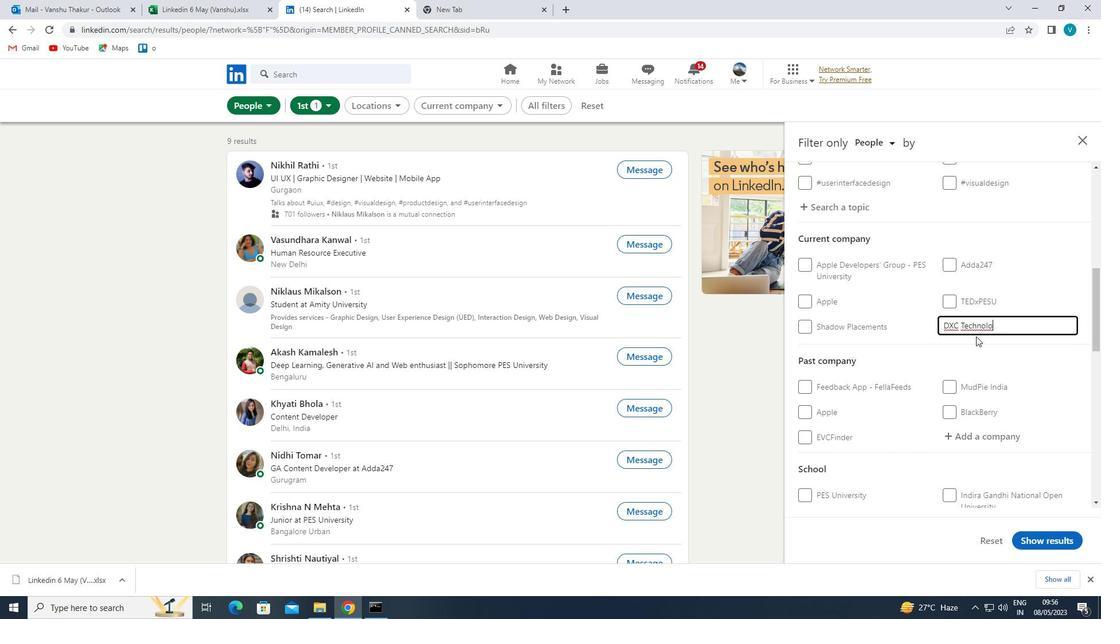 
Action: Key pressed GU<Key.backspace>Y<Key.space><Key.shift><Key.shift><Key.shift><Key.shift><Key.shift><Key.shift><Key.shift><Key.shift>I
Screenshot: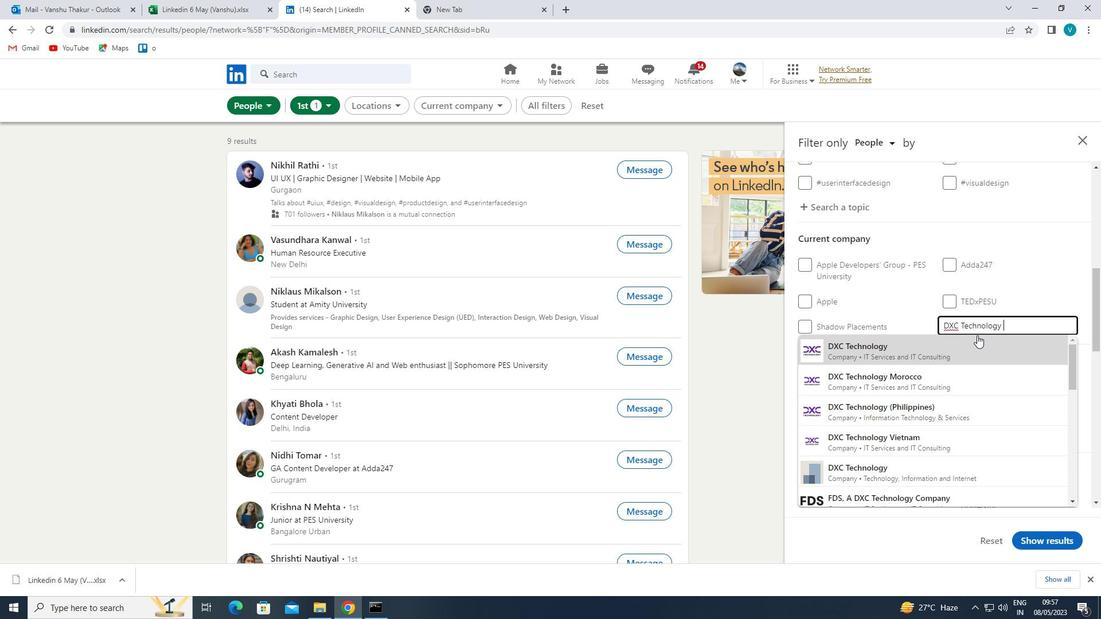 
Action: Mouse moved to (976, 335)
Screenshot: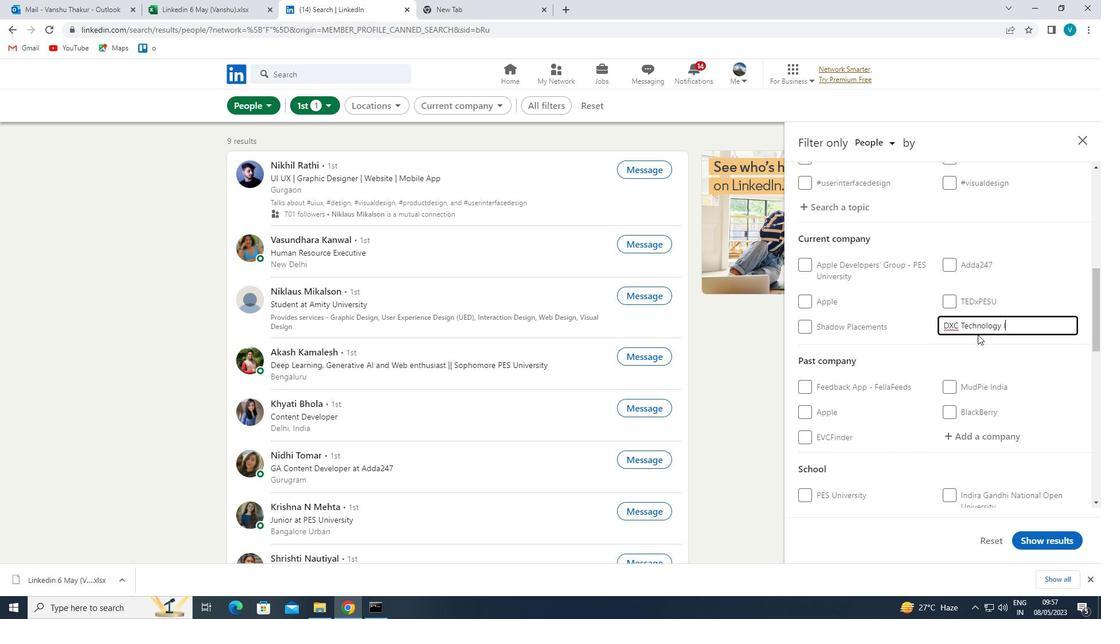 
Action: Key pressed NDIA
Screenshot: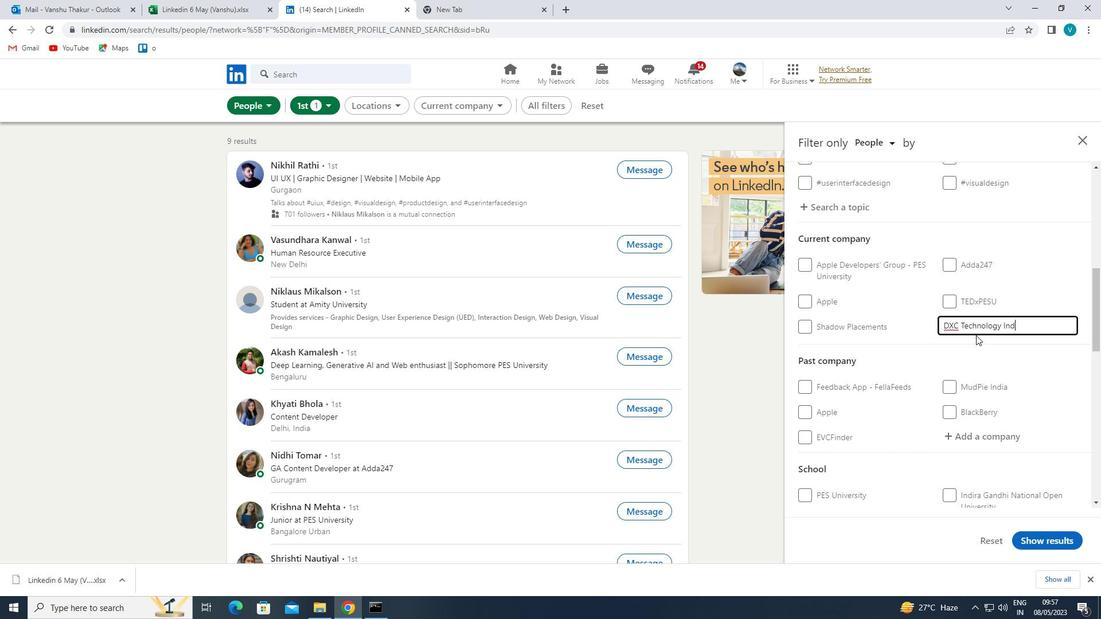 
Action: Mouse pressed left at (976, 335)
Screenshot: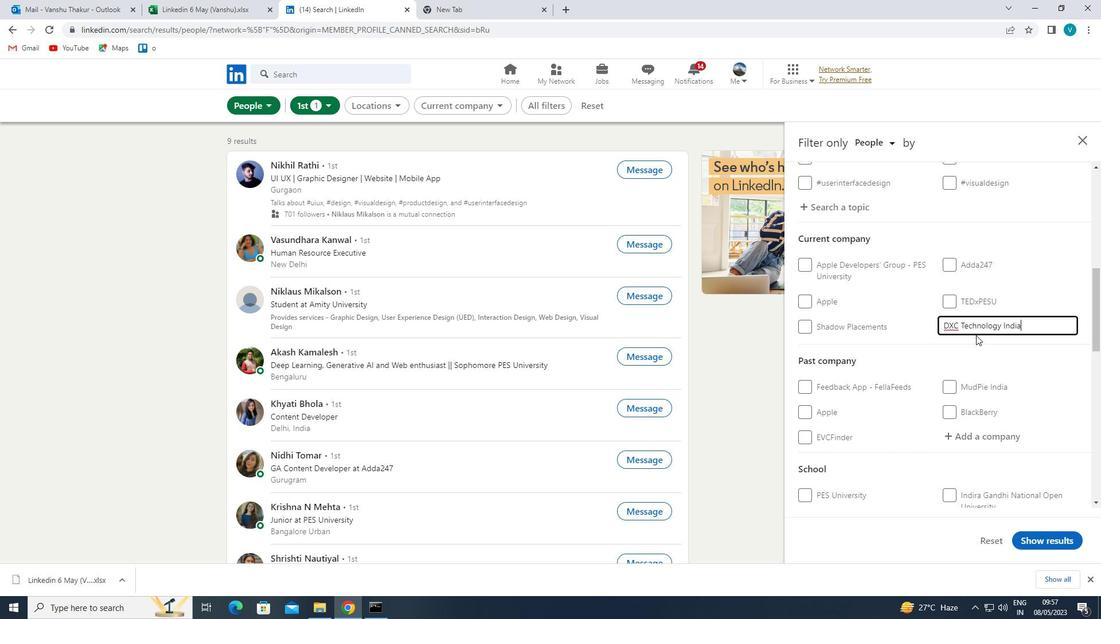 
Action: Mouse scrolled (976, 335) with delta (0, 0)
Screenshot: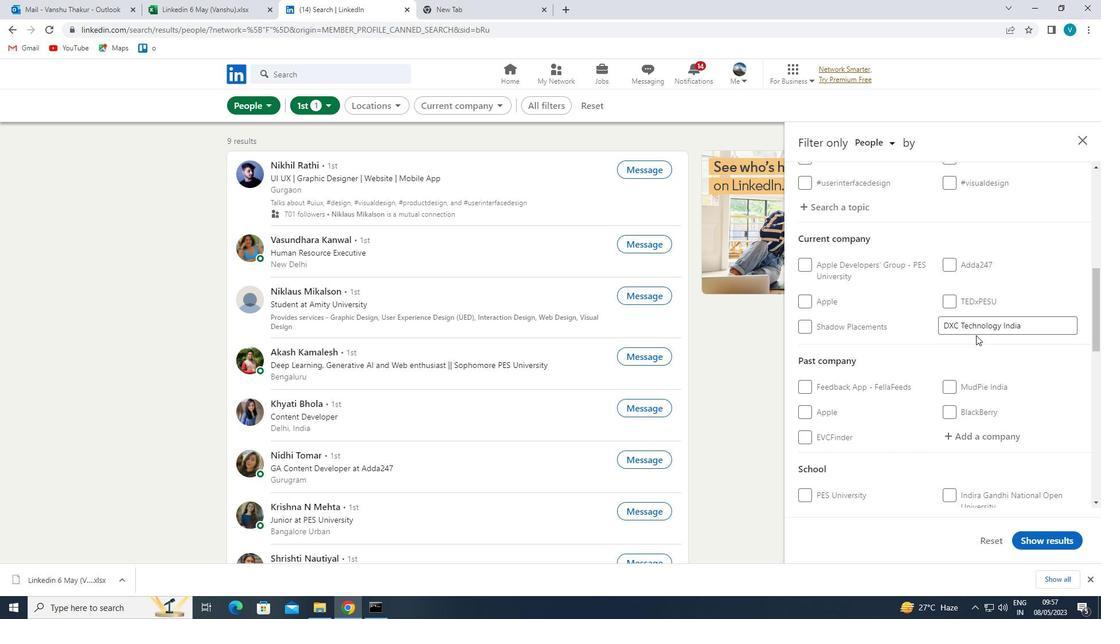 
Action: Mouse scrolled (976, 335) with delta (0, 0)
Screenshot: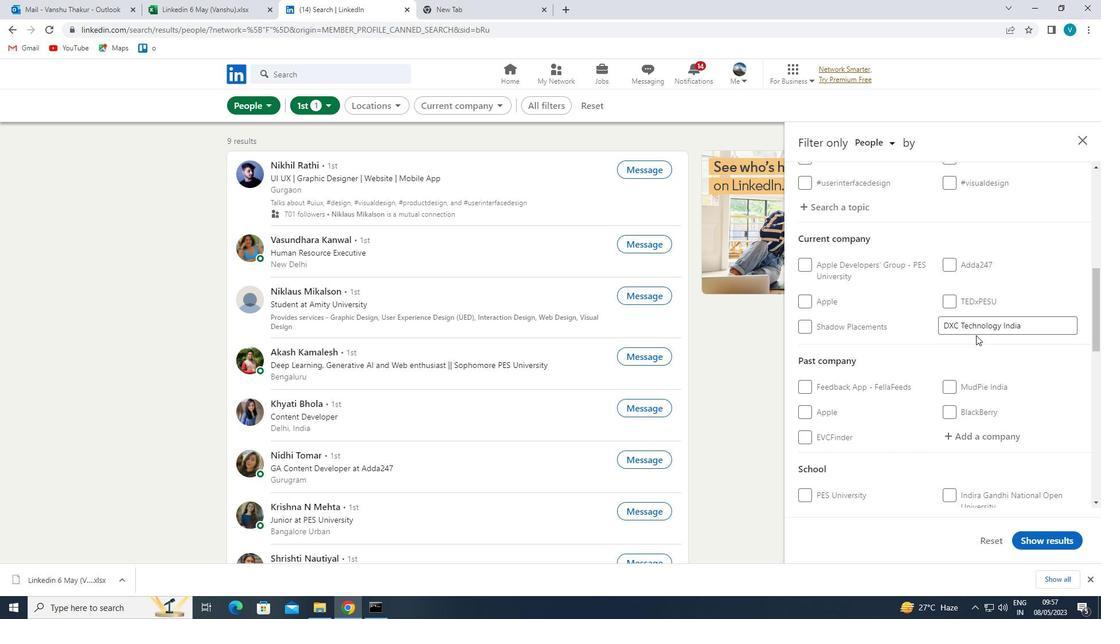 
Action: Mouse scrolled (976, 335) with delta (0, 0)
Screenshot: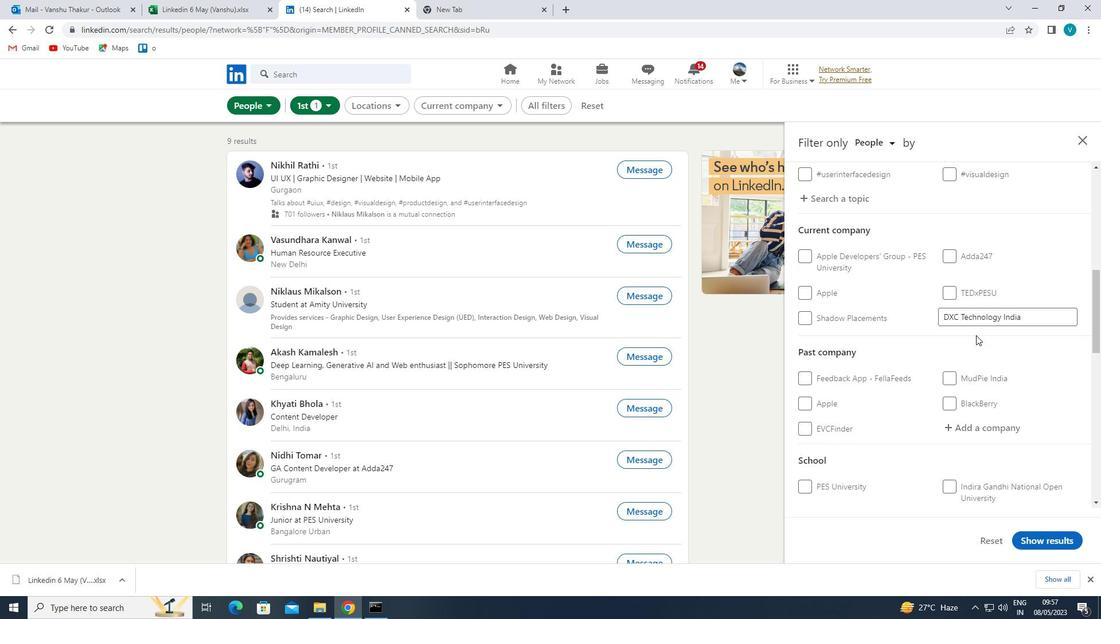 
Action: Mouse moved to (983, 332)
Screenshot: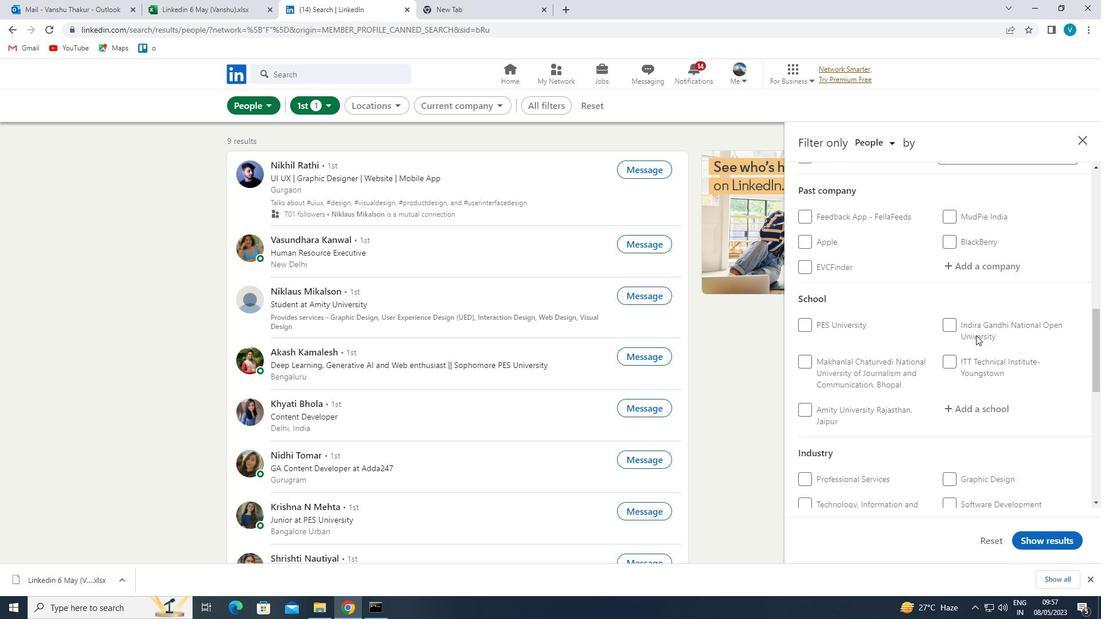 
Action: Mouse scrolled (983, 332) with delta (0, 0)
Screenshot: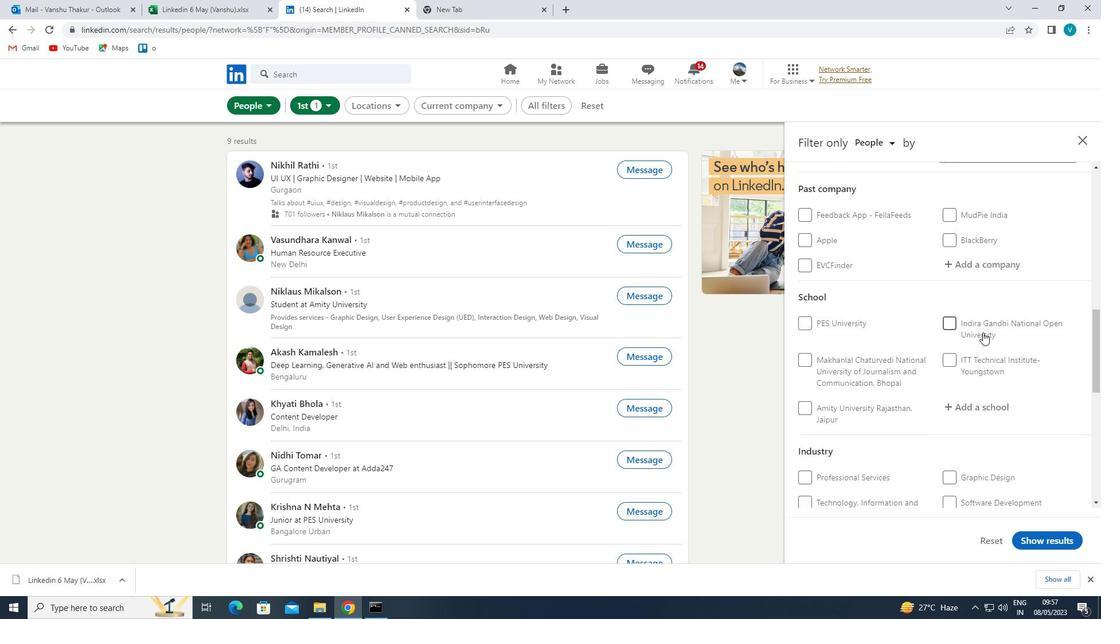 
Action: Mouse moved to (979, 348)
Screenshot: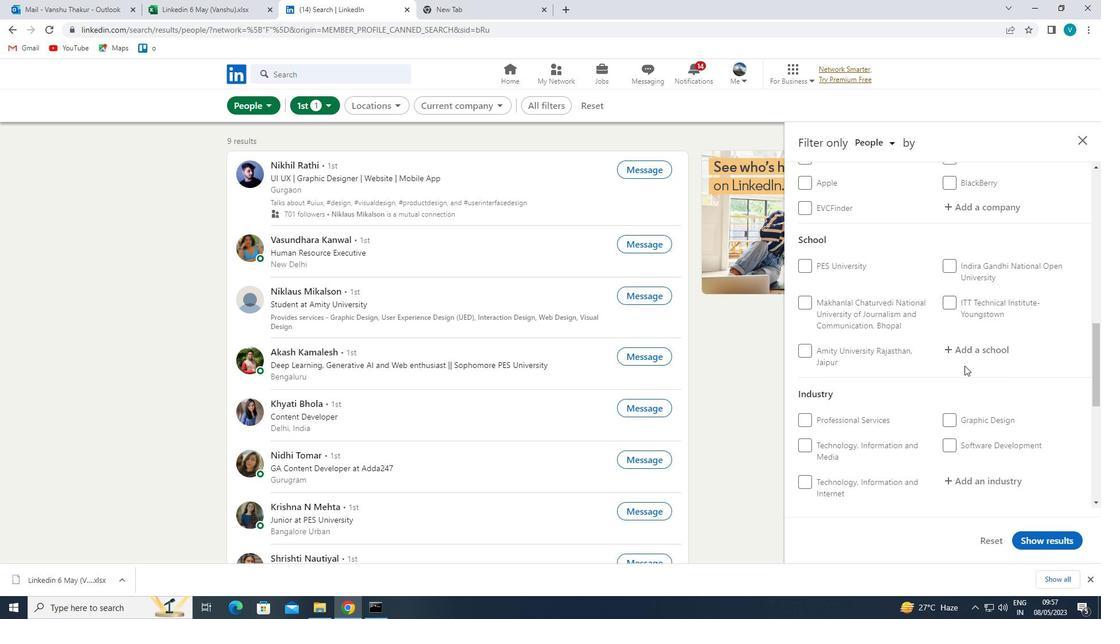 
Action: Mouse pressed left at (979, 348)
Screenshot: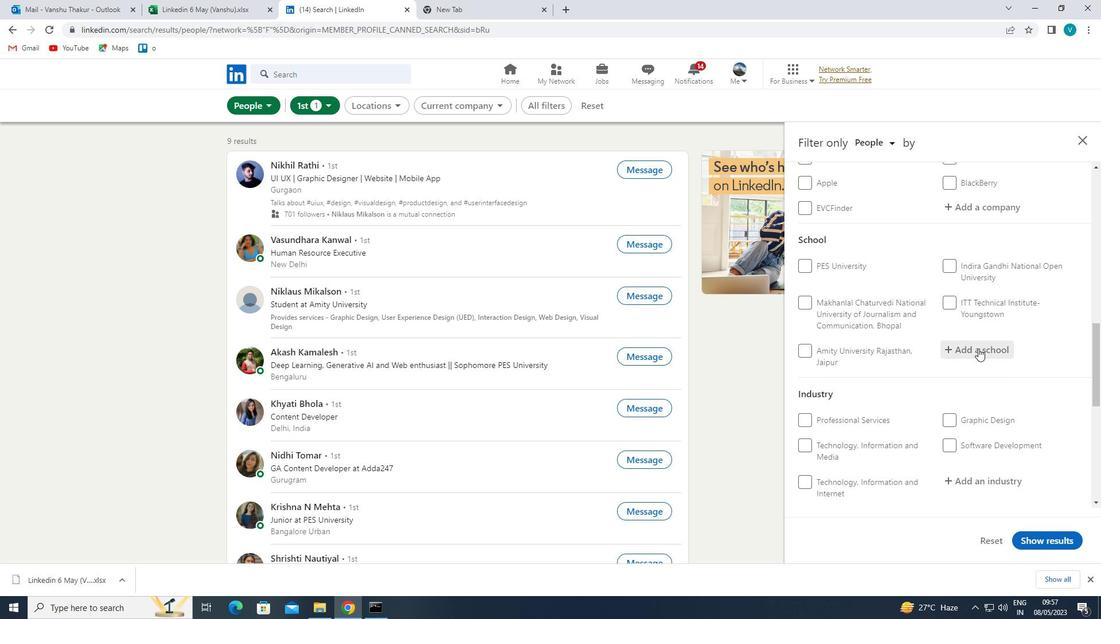 
Action: Key pressed <Key.shift>DHARMSINH<Key.space><Key.shift>DESAI<Key.space><Key.shift><Key.shift><Key.shift><Key.shift><Key.shift><Key.shift><Key.shift><Key.shift><Key.shift><Key.shift><Key.shift><Key.shift><Key.shift>UNIVERSITY
Screenshot: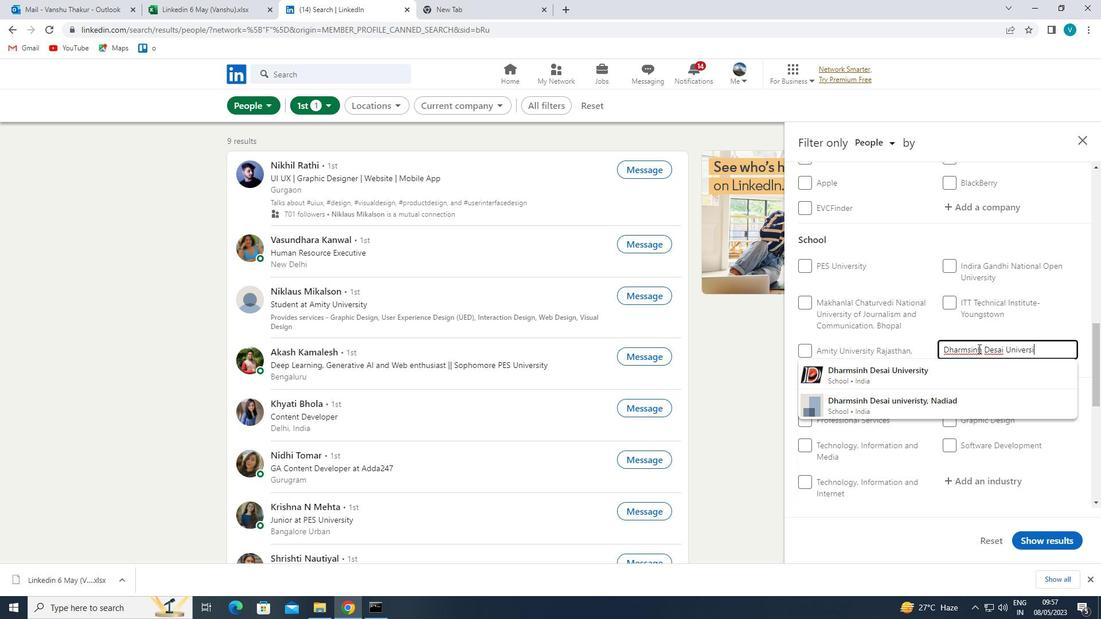 
Action: Mouse moved to (958, 366)
Screenshot: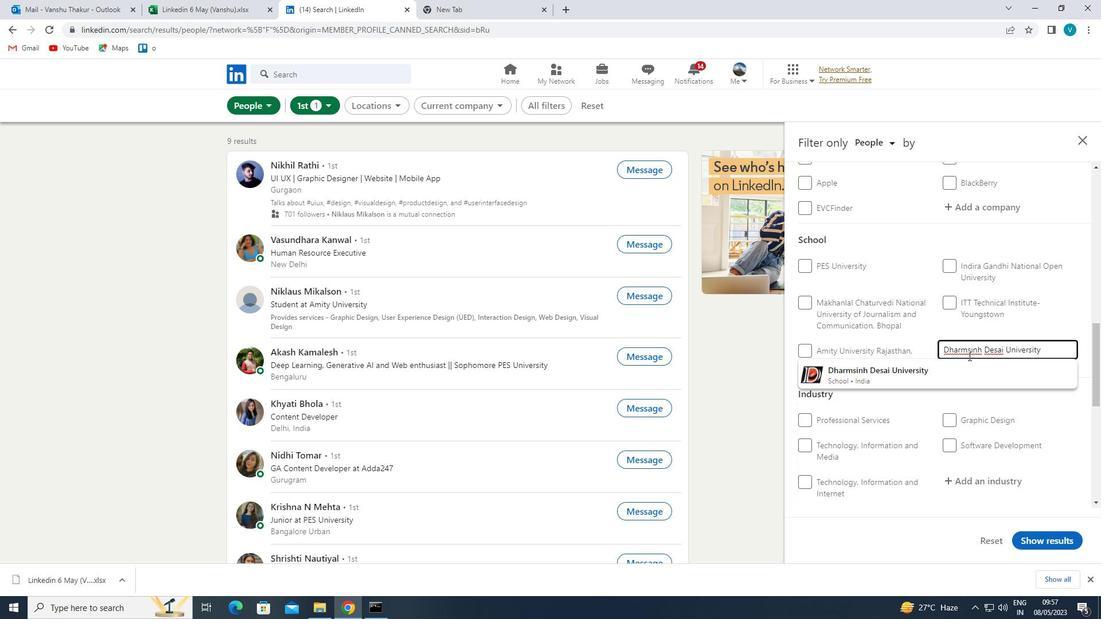 
Action: Mouse pressed left at (958, 366)
Screenshot: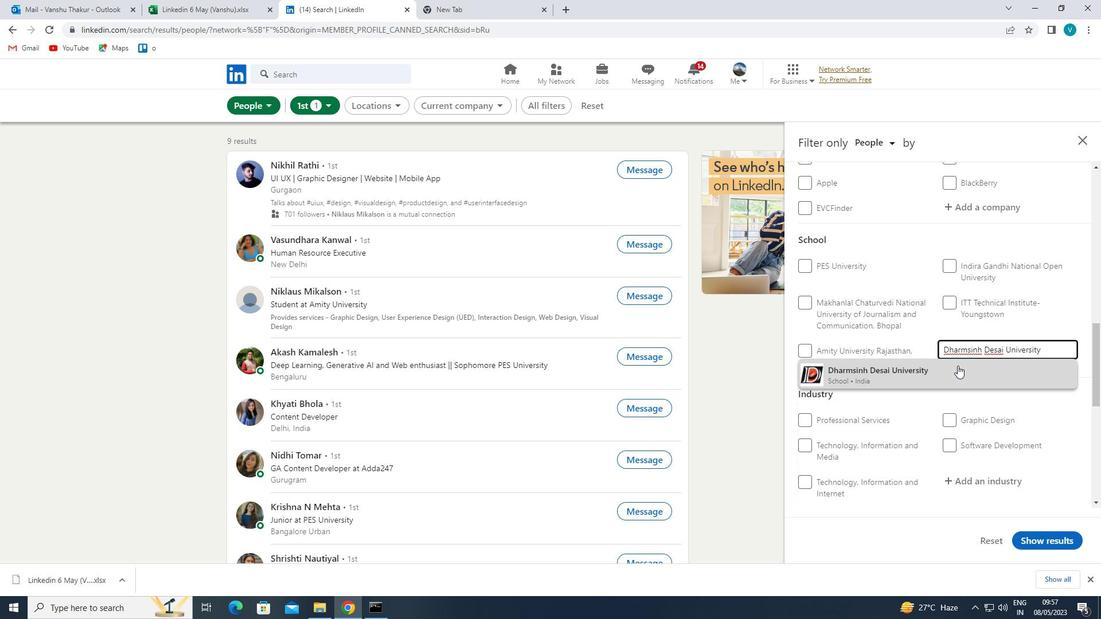
Action: Mouse scrolled (958, 365) with delta (0, 0)
Screenshot: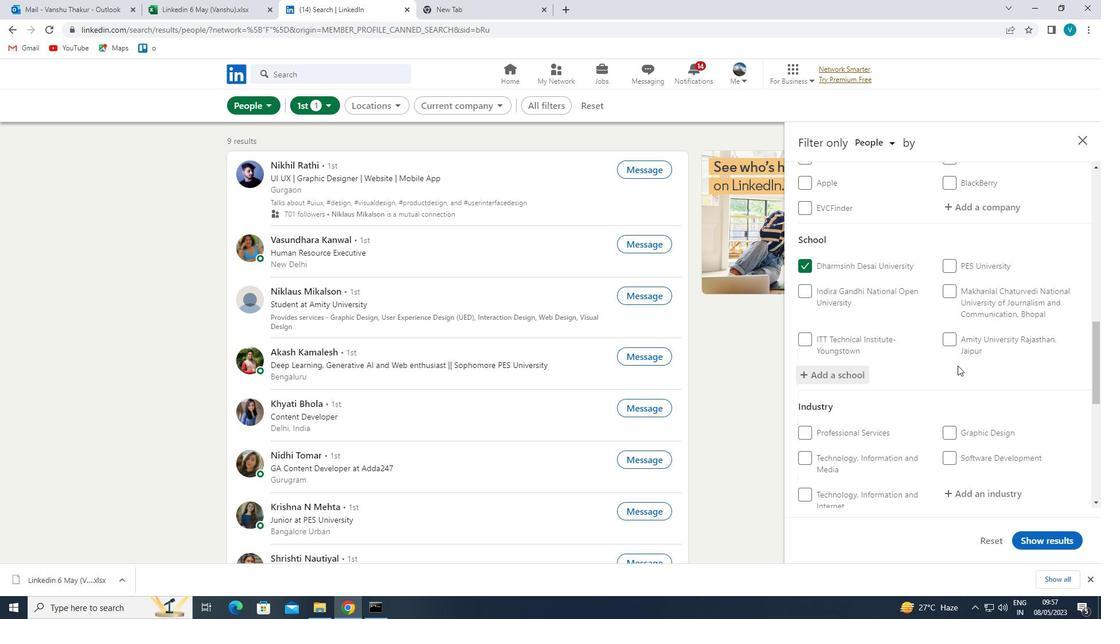 
Action: Mouse scrolled (958, 365) with delta (0, 0)
Screenshot: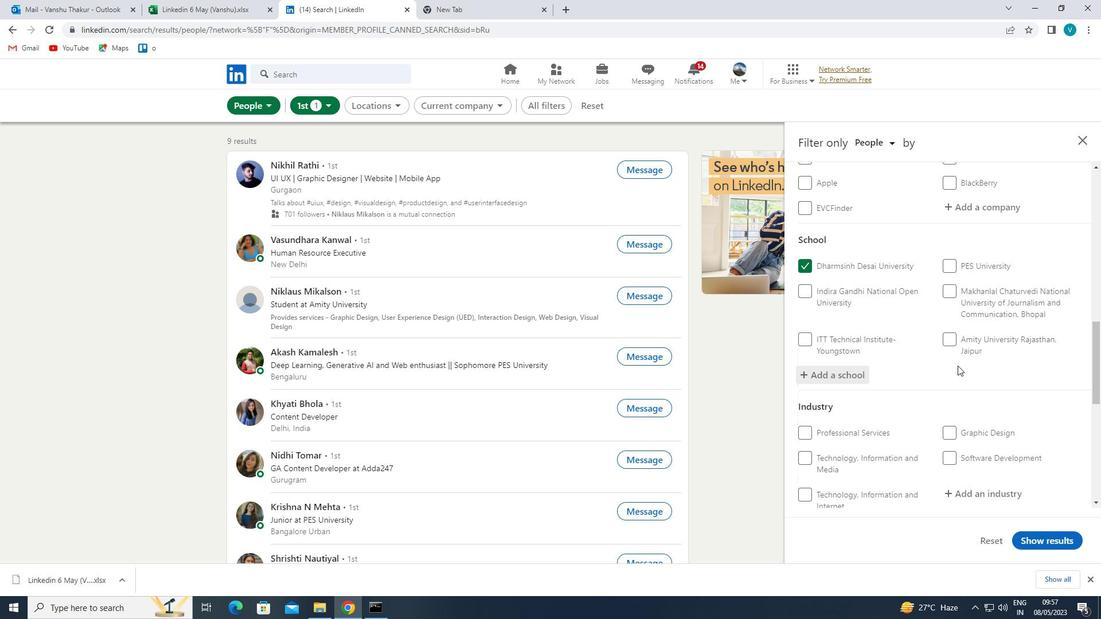 
Action: Mouse moved to (958, 366)
Screenshot: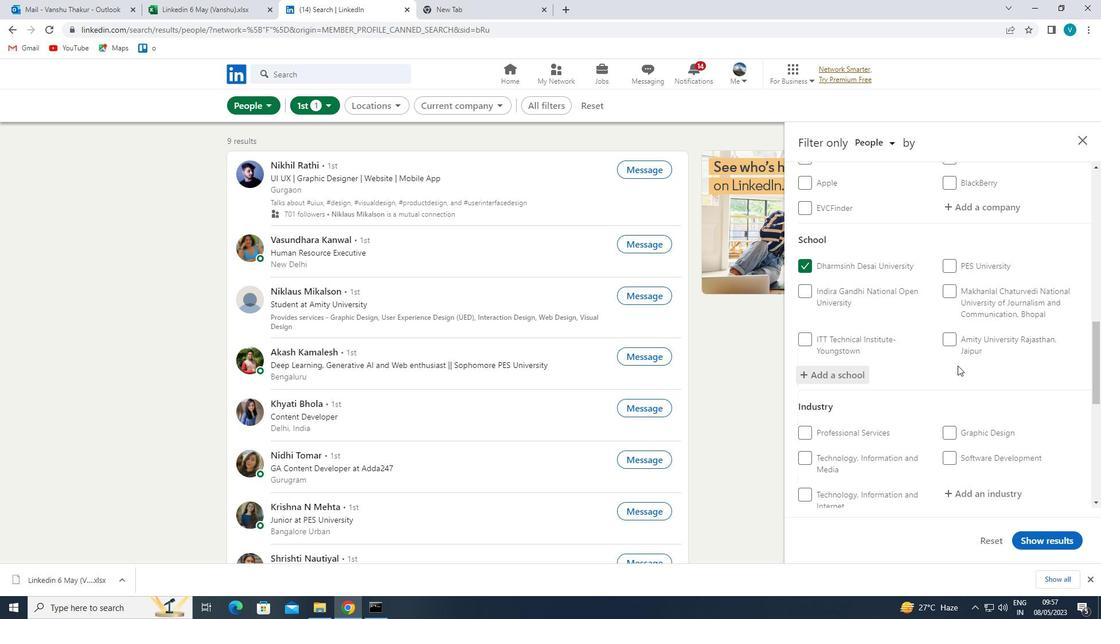 
Action: Mouse scrolled (958, 366) with delta (0, 0)
Screenshot: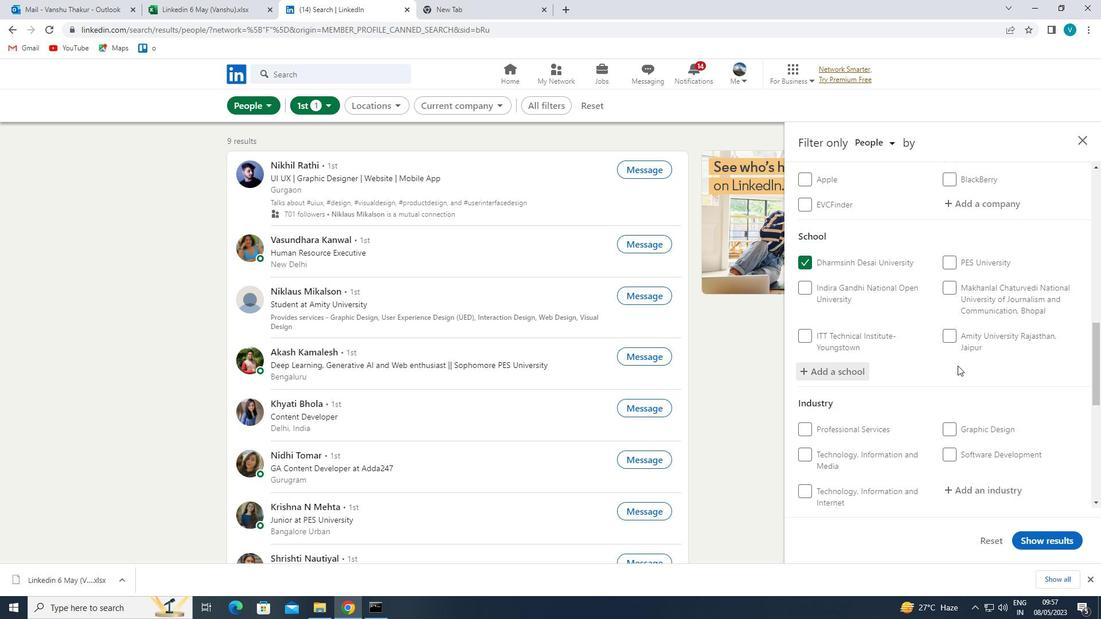 
Action: Mouse moved to (989, 320)
Screenshot: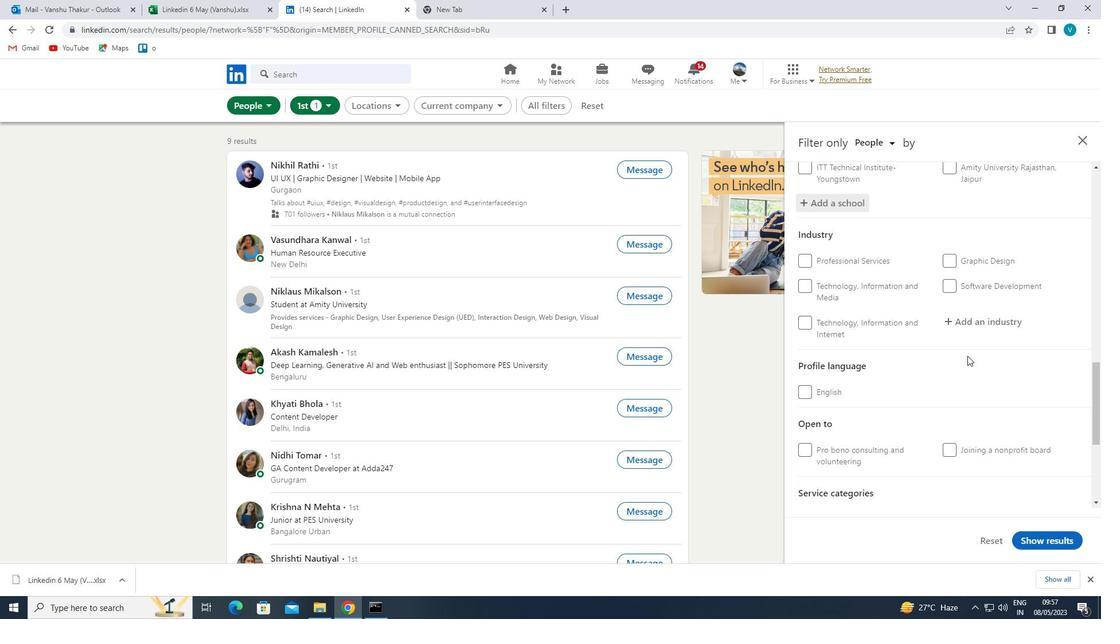 
Action: Mouse pressed left at (989, 320)
Screenshot: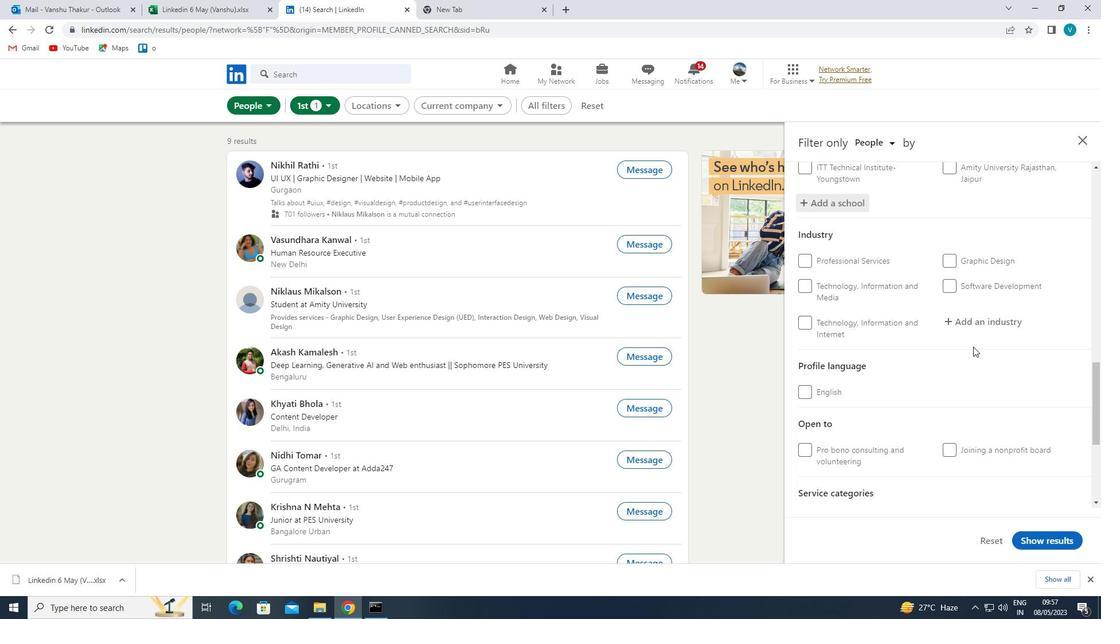 
Action: Key pressed <Key.shift>WASTE<Key.space><Key.shift>TRE
Screenshot: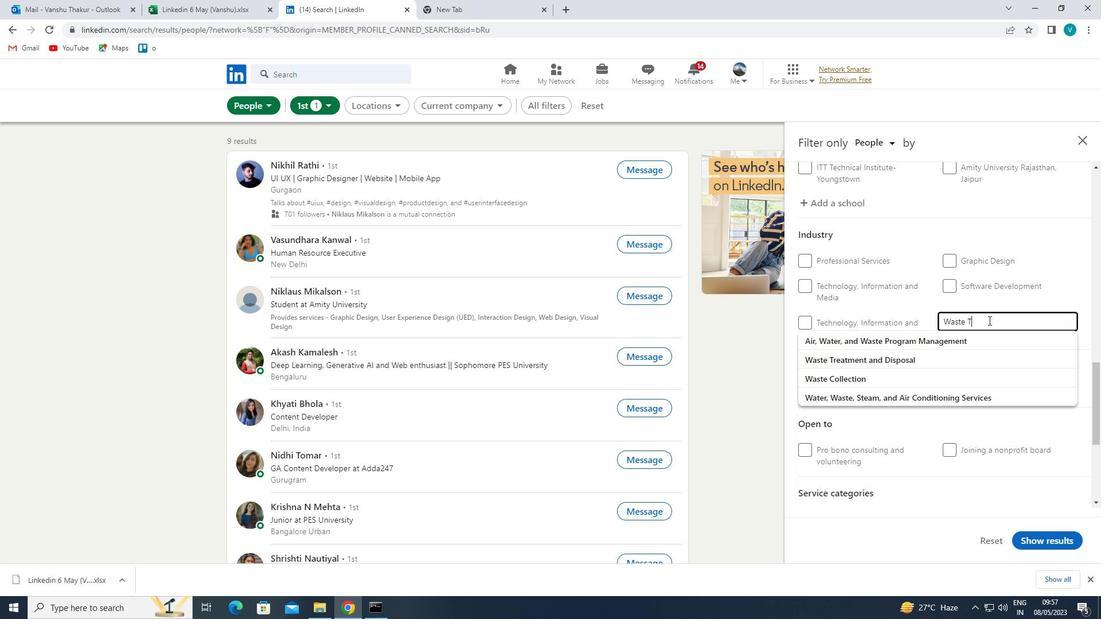 
Action: Mouse moved to (968, 344)
Screenshot: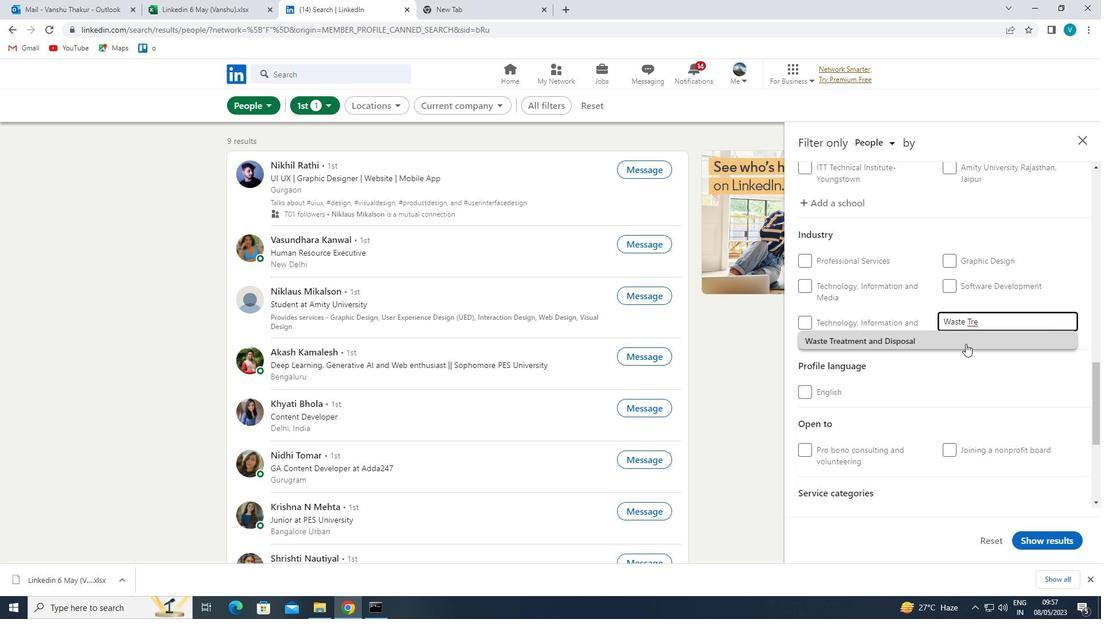 
Action: Mouse pressed left at (968, 344)
Screenshot: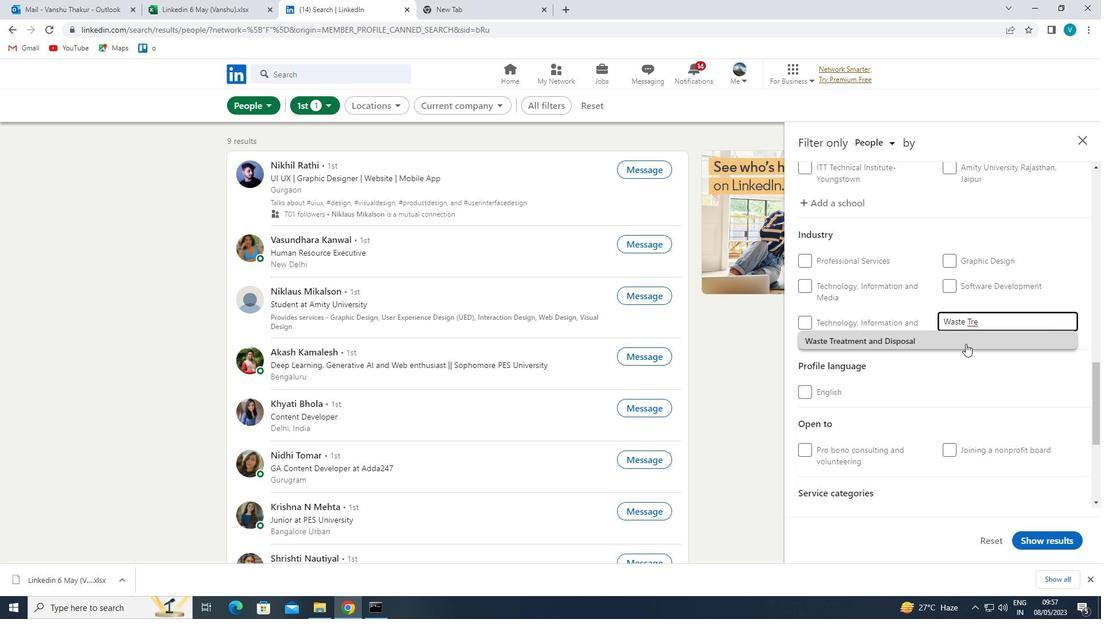 
Action: Mouse scrolled (968, 343) with delta (0, 0)
Screenshot: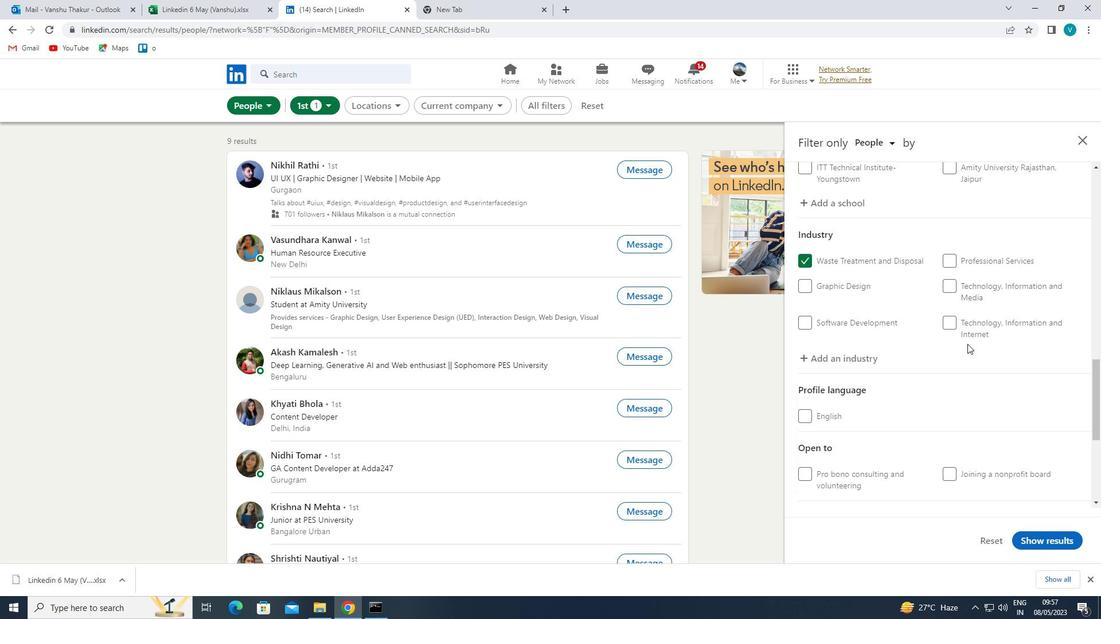 
Action: Mouse scrolled (968, 343) with delta (0, 0)
Screenshot: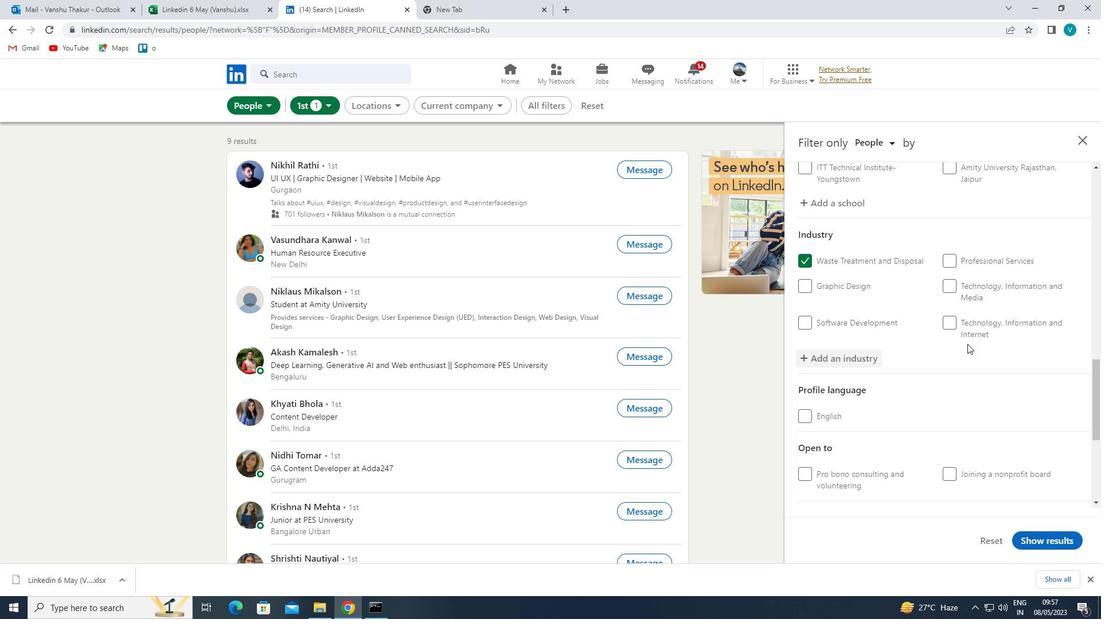 
Action: Mouse scrolled (968, 343) with delta (0, 0)
Screenshot: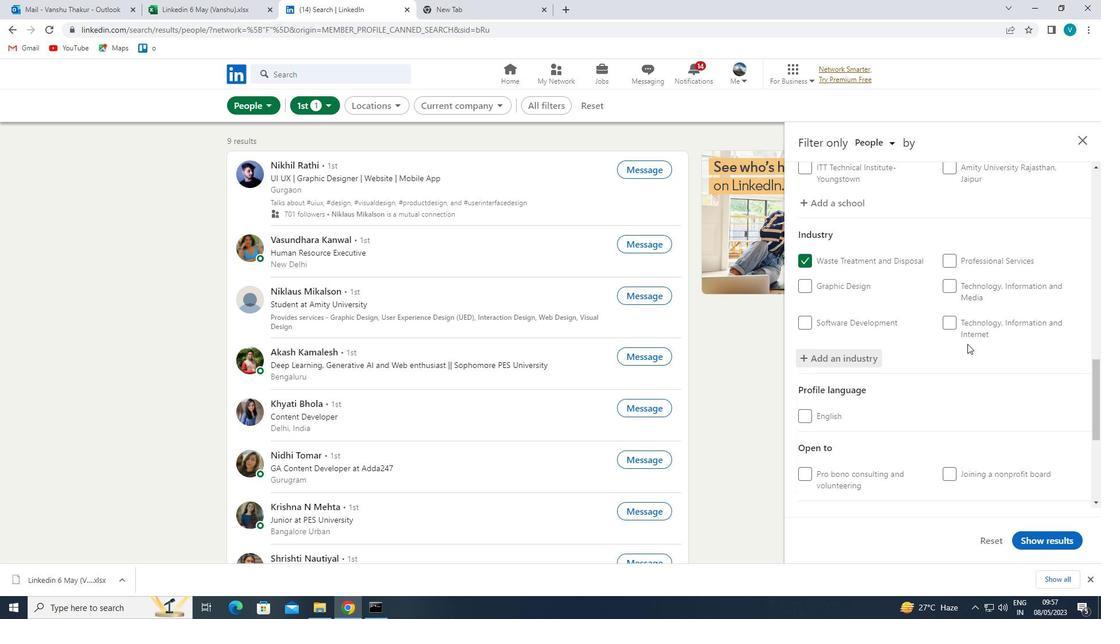 
Action: Mouse moved to (968, 344)
Screenshot: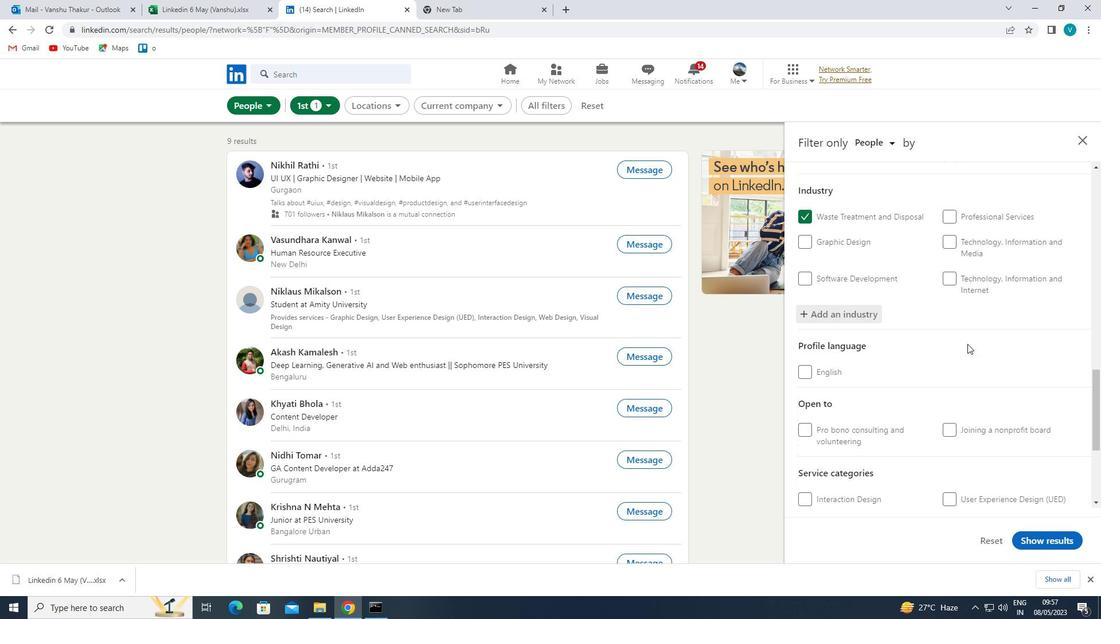 
Action: Mouse scrolled (968, 343) with delta (0, 0)
Screenshot: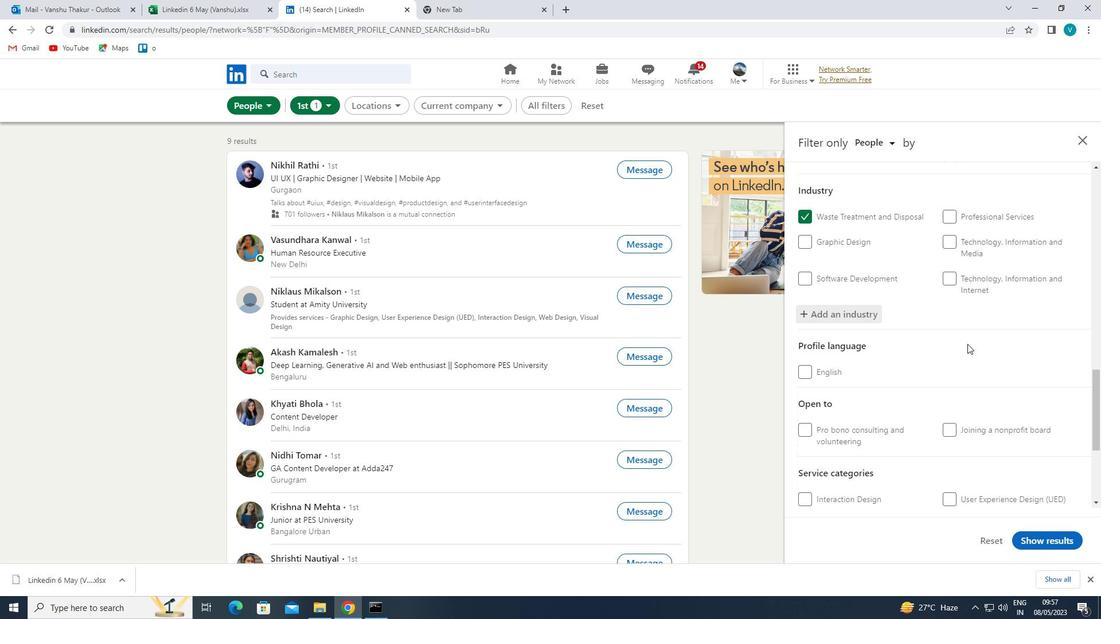 
Action: Mouse moved to (968, 367)
Screenshot: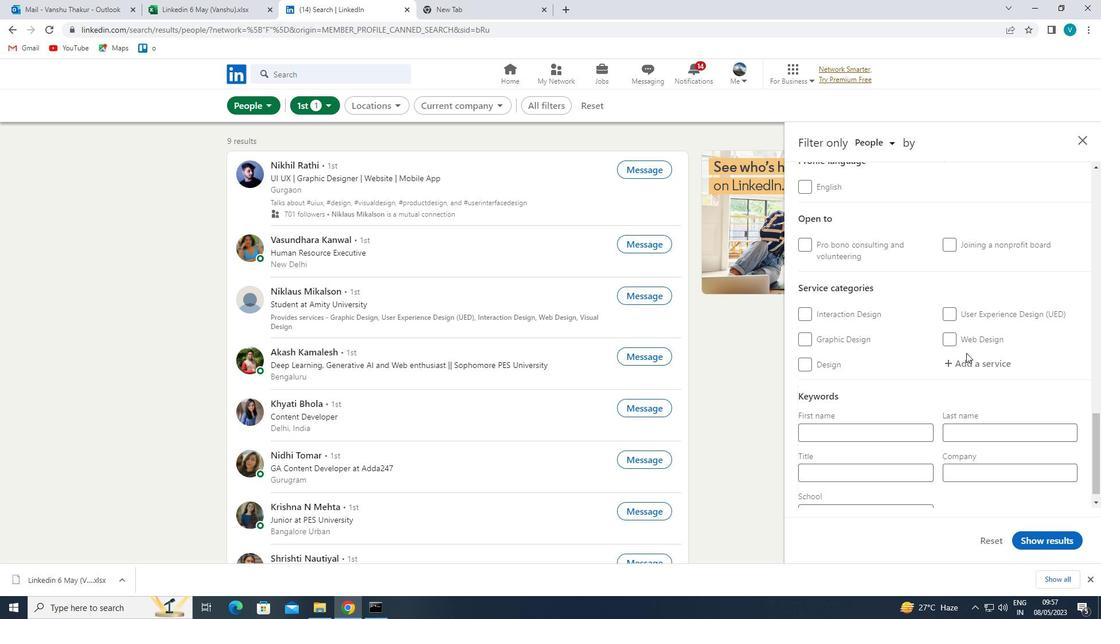 
Action: Mouse pressed left at (968, 367)
Screenshot: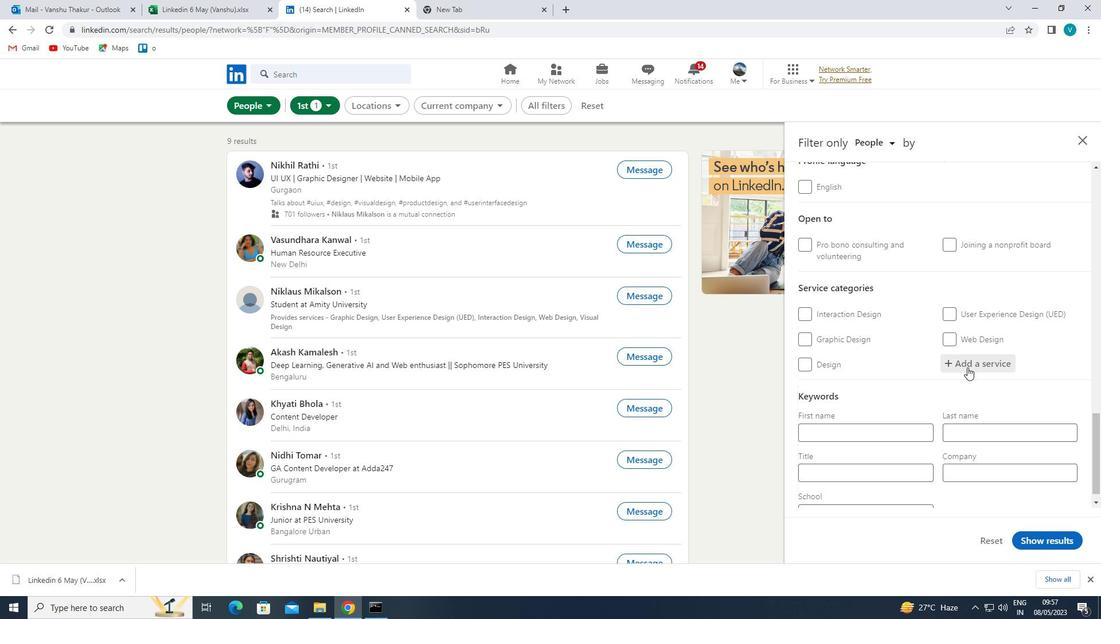 
Action: Key pressed <Key.shift>WEALTH<Key.space><Key.shift>MANAG
Screenshot: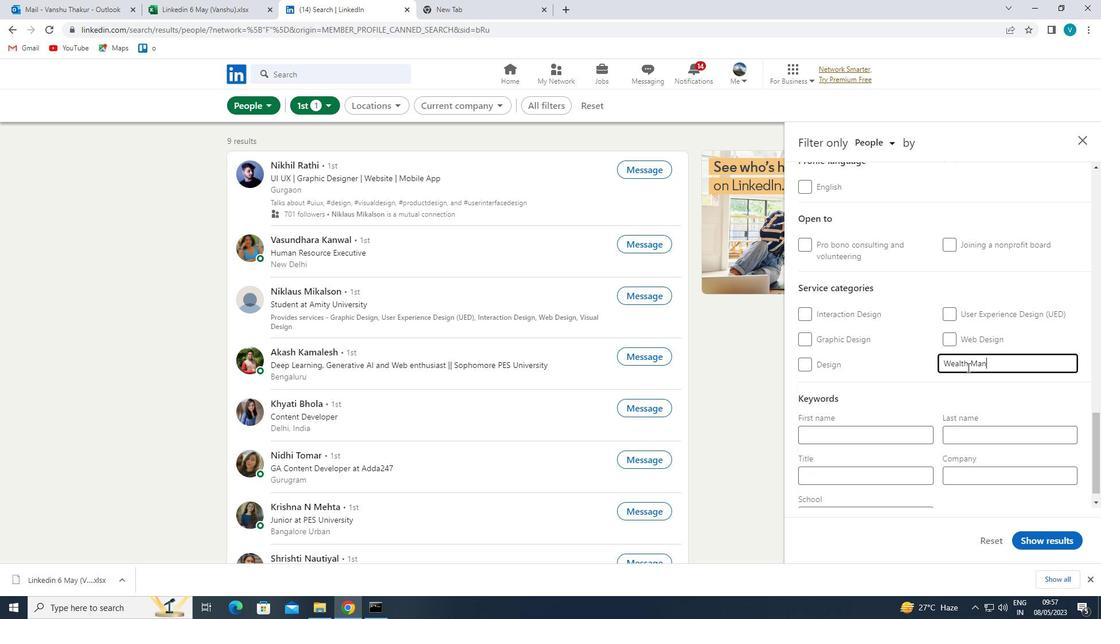 
Action: Mouse moved to (966, 378)
Screenshot: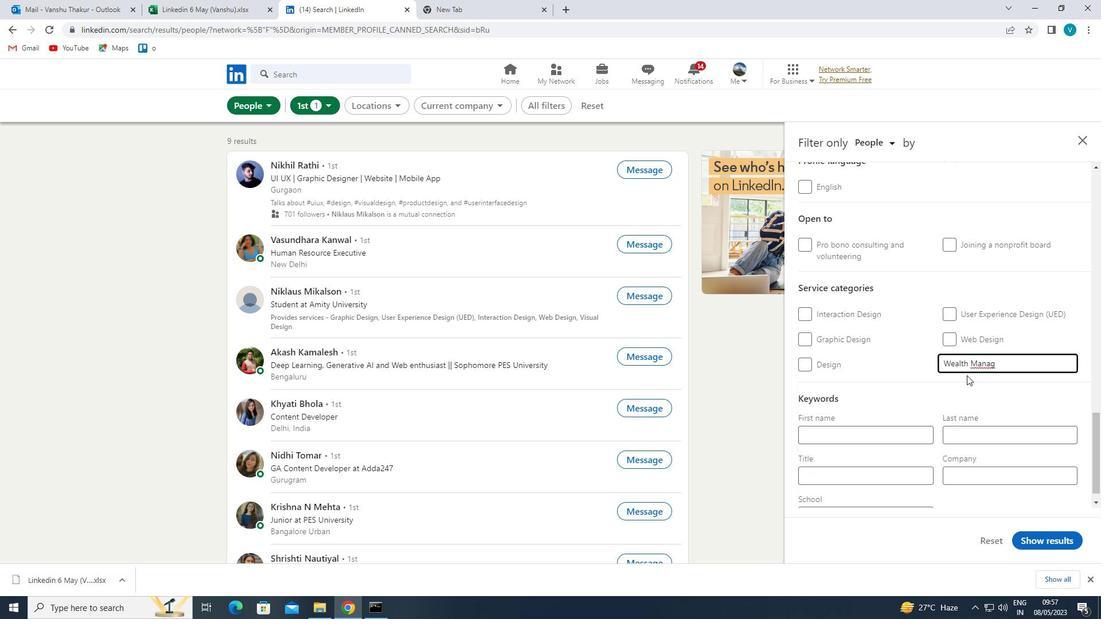 
Action: Key pressed EMENT<Key.space>
Screenshot: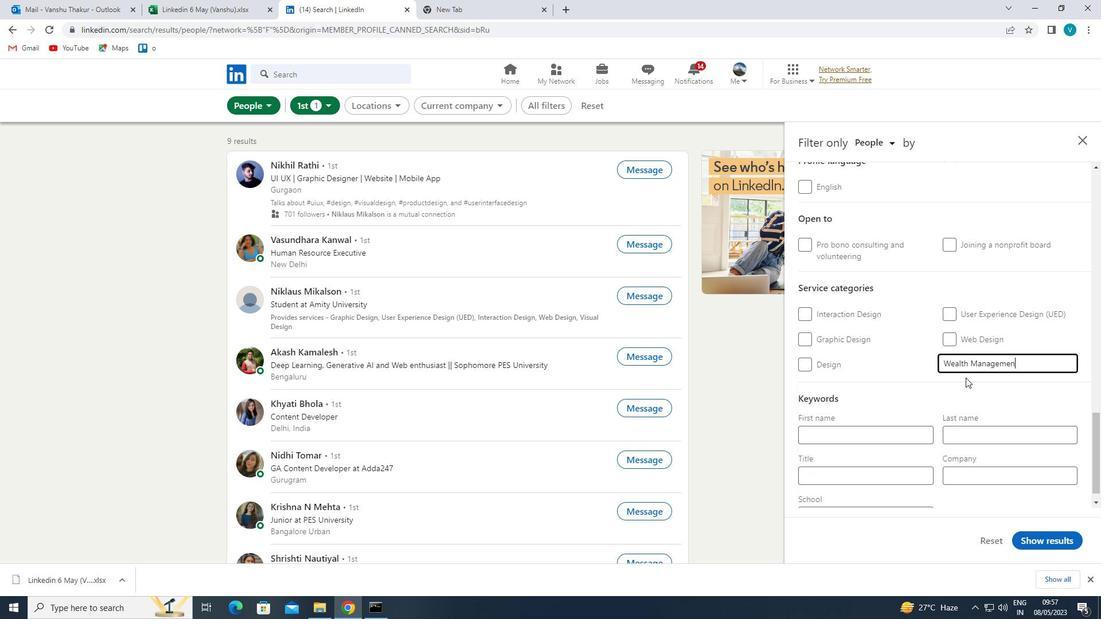 
Action: Mouse moved to (904, 482)
Screenshot: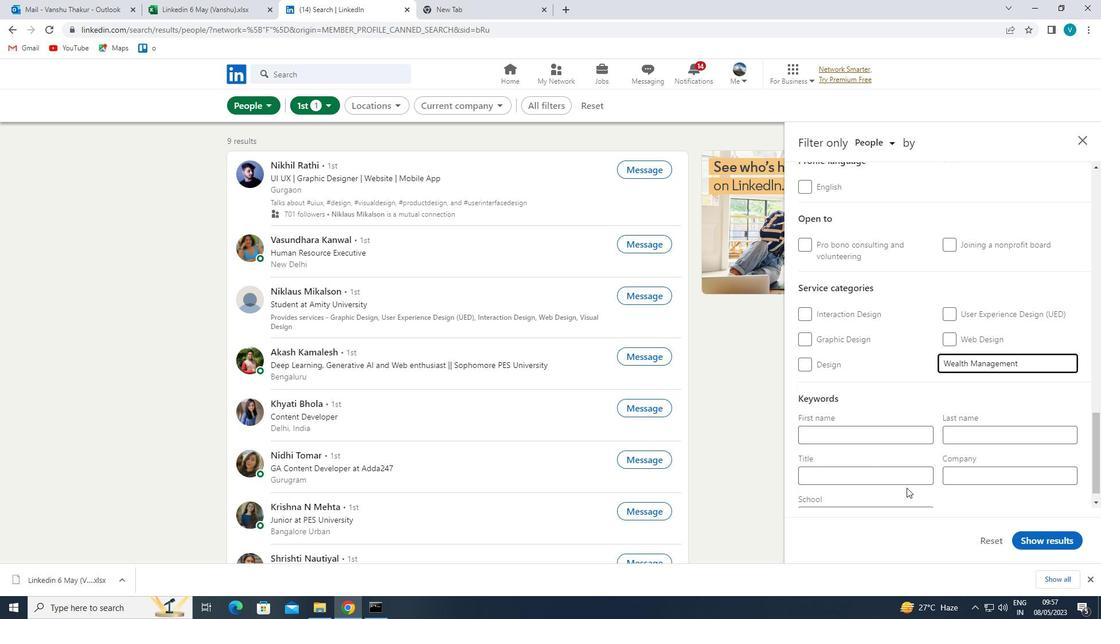 
Action: Mouse pressed left at (904, 482)
Screenshot: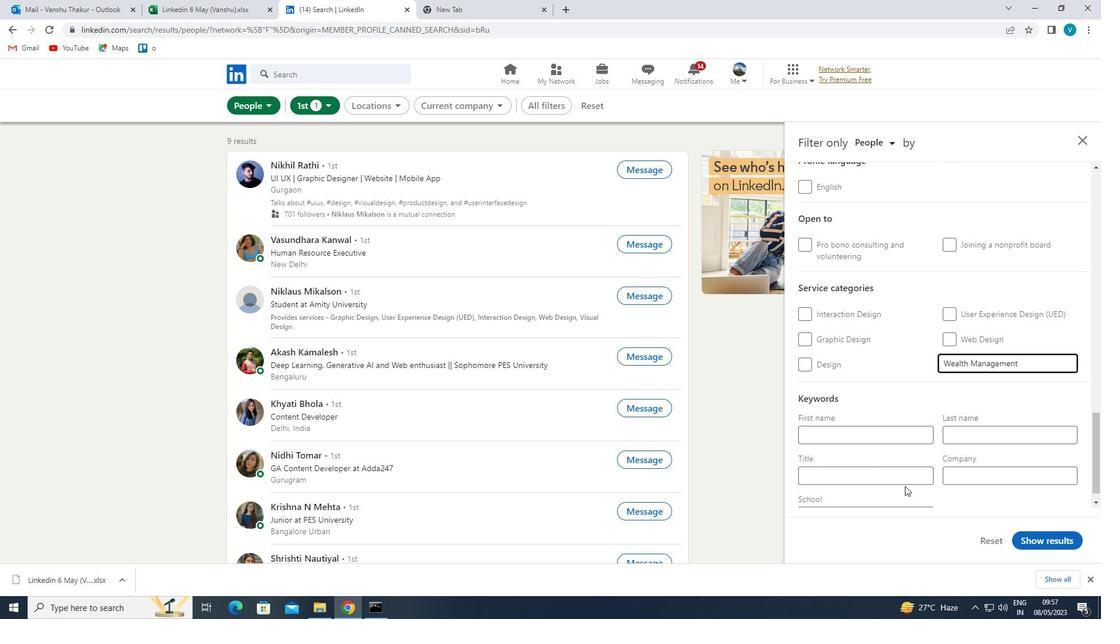 
Action: Key pressed <Key.shift>RED<Key.space><Key.shift>CRI<Key.backspace>OSS<Key.space><Key.shift>VOLUNY<Key.backspace>TEER<Key.space>
Screenshot: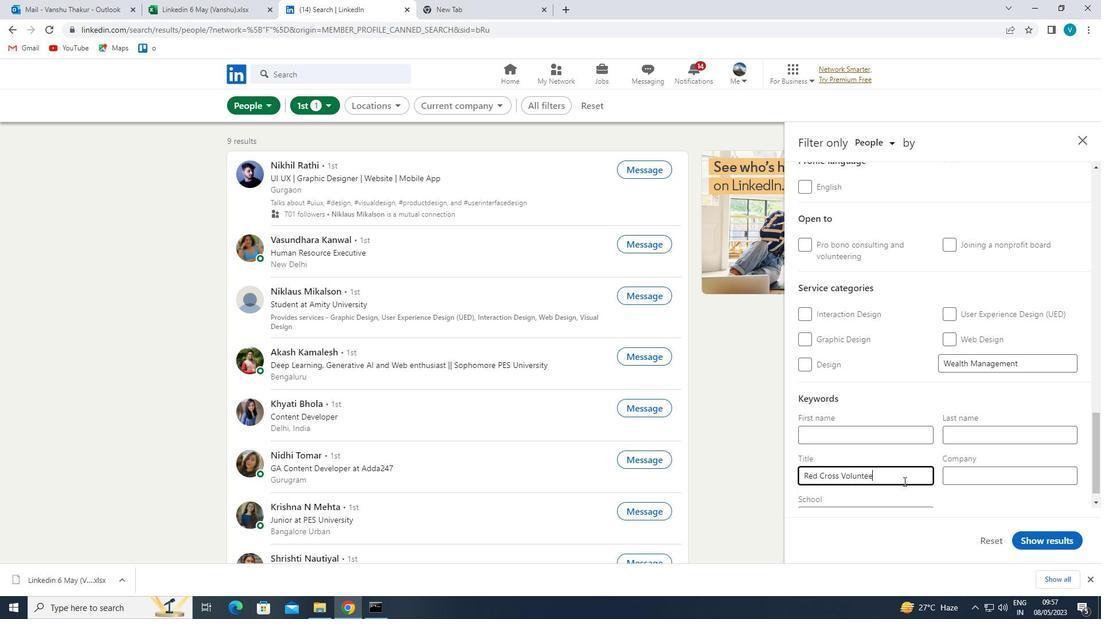 
Action: Mouse moved to (1051, 545)
Screenshot: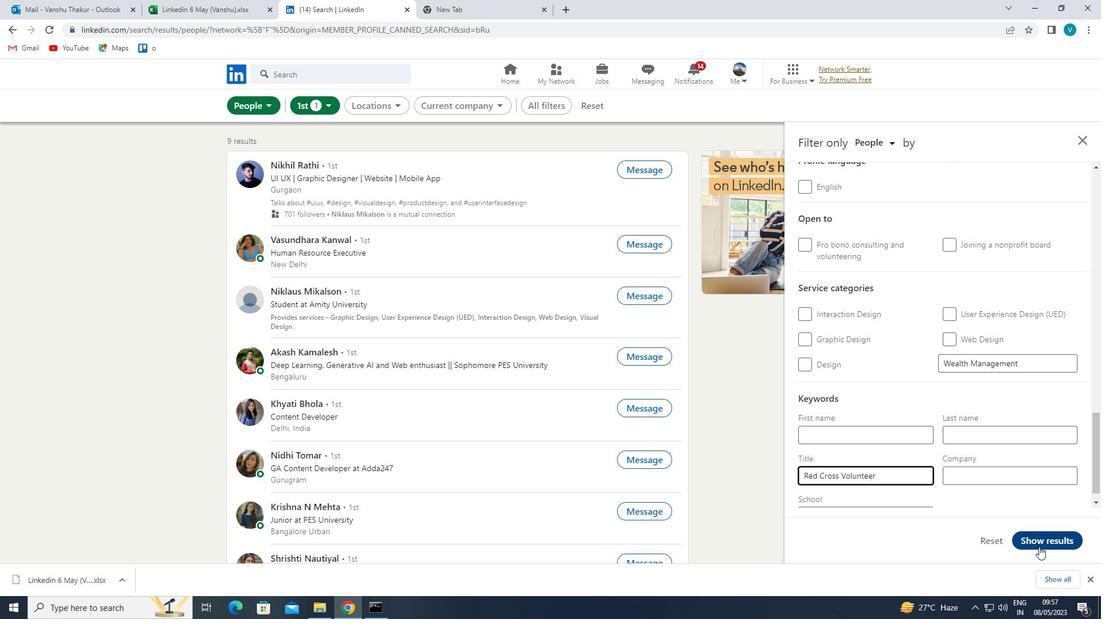 
Action: Mouse pressed left at (1051, 545)
Screenshot: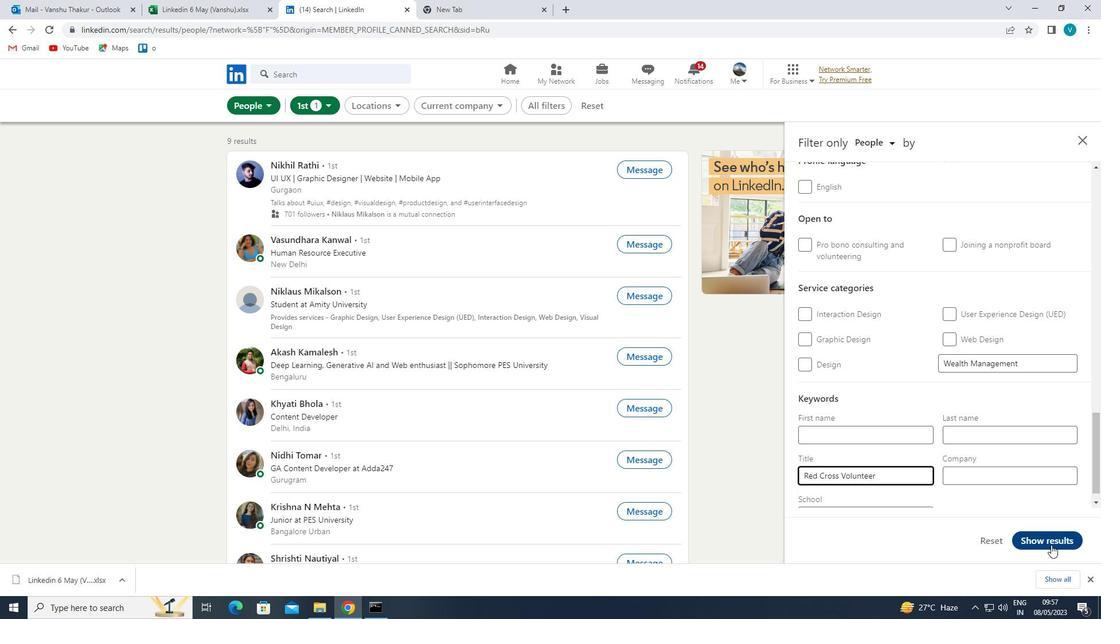 
